 Task: Find connections with filter location Sattenapalle with filter topic #designwith filter profile language German with filter current company Recimart with filter school University of Mysore with filter industry Medical Practices with filter service category Bankruptcy Law with filter keywords title Operations Analyst
Action: Mouse moved to (503, 68)
Screenshot: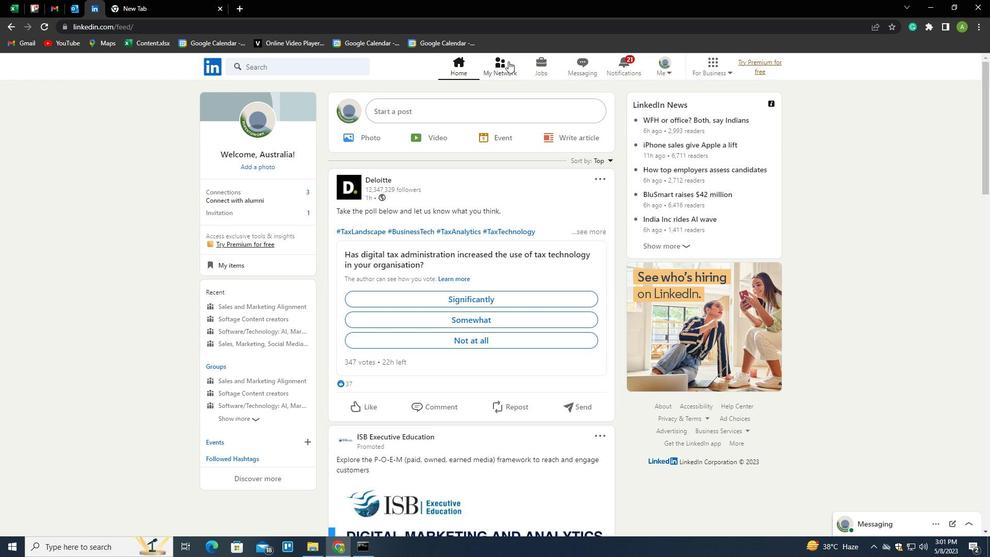 
Action: Mouse pressed left at (503, 68)
Screenshot: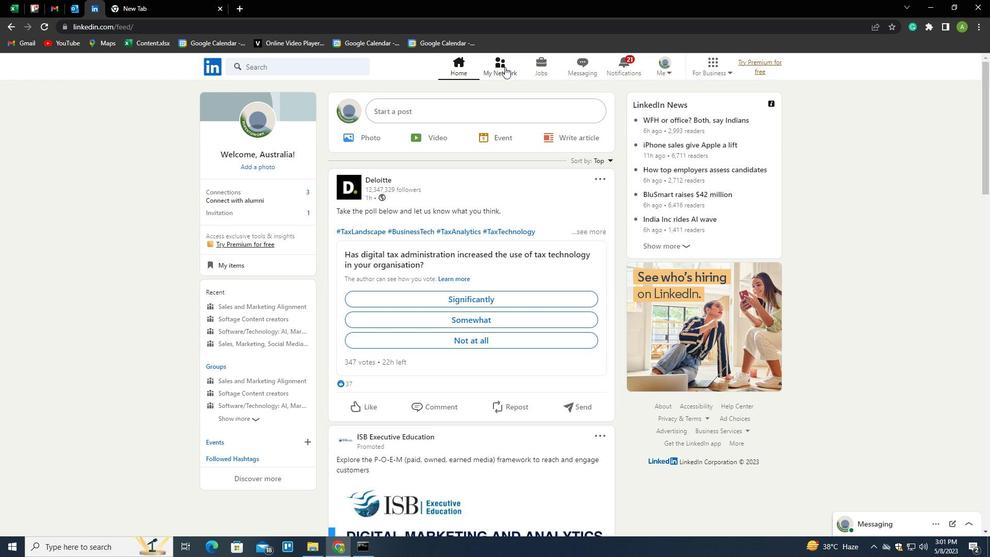 
Action: Mouse moved to (280, 120)
Screenshot: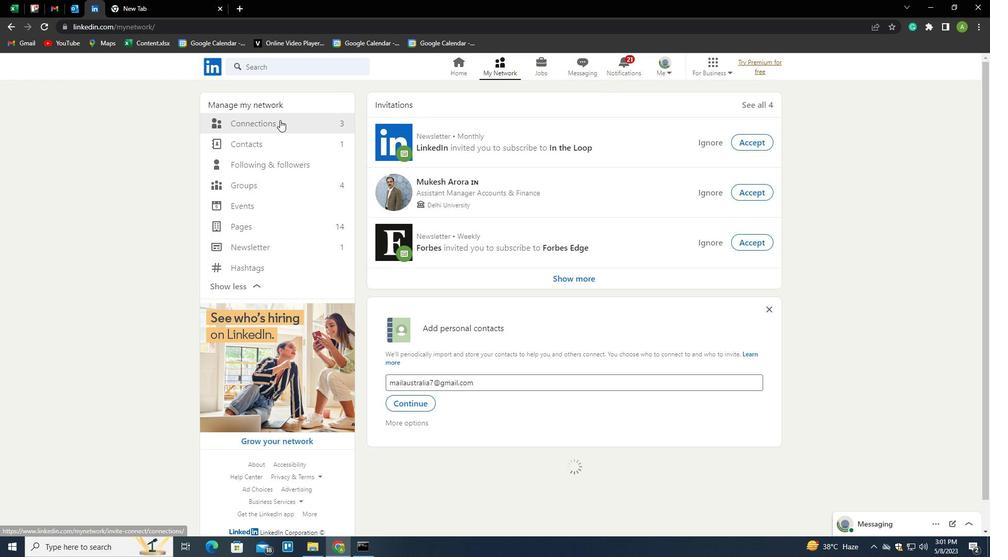 
Action: Mouse pressed left at (280, 120)
Screenshot: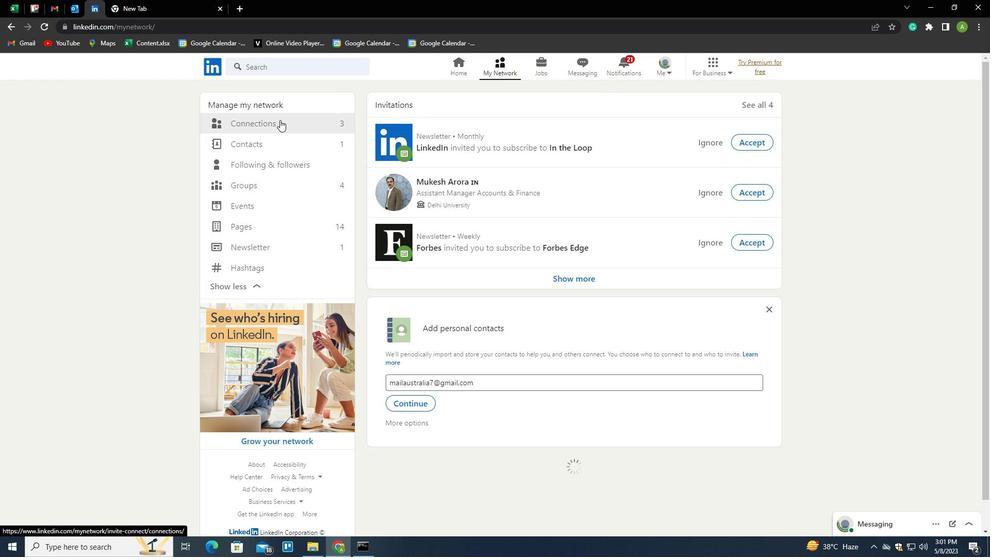 
Action: Mouse moved to (579, 125)
Screenshot: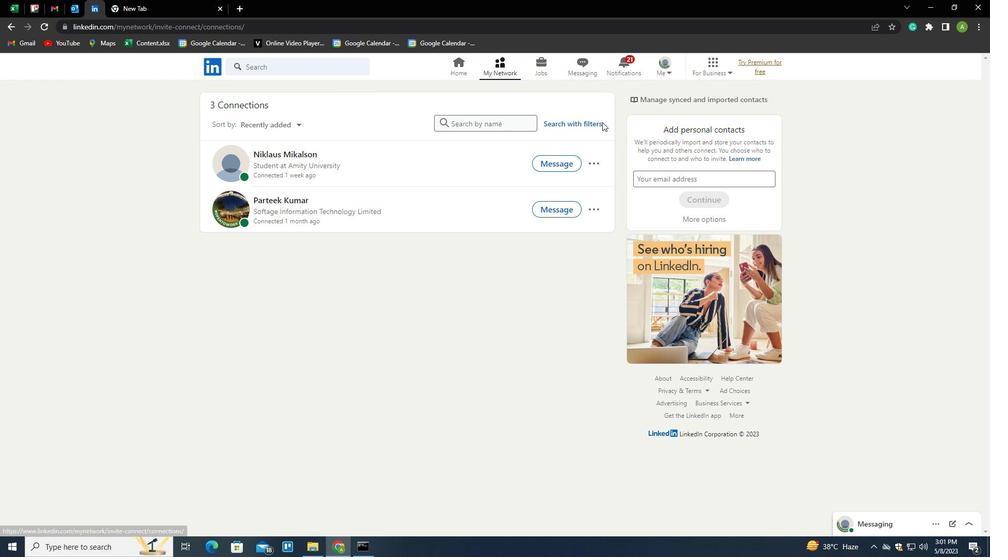 
Action: Mouse pressed left at (579, 125)
Screenshot: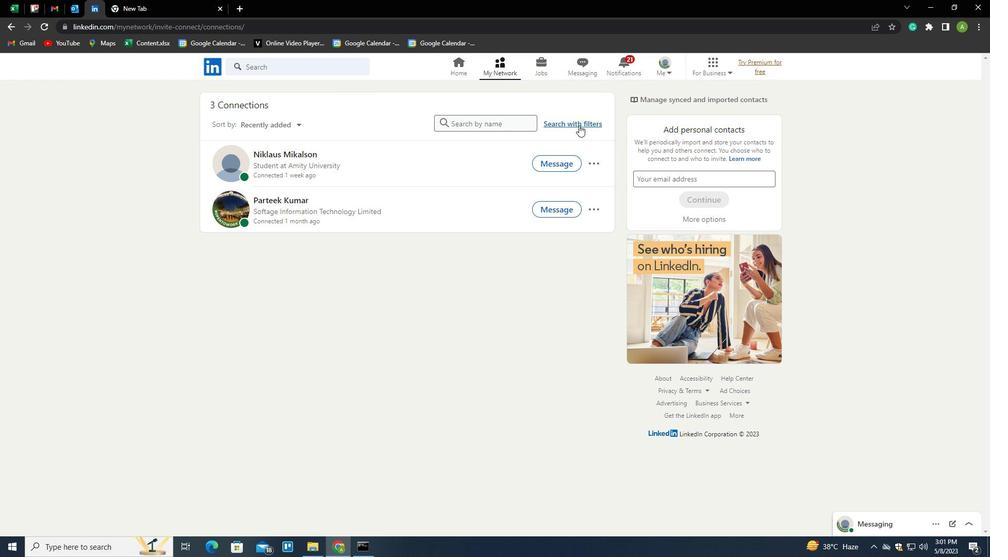 
Action: Mouse moved to (534, 100)
Screenshot: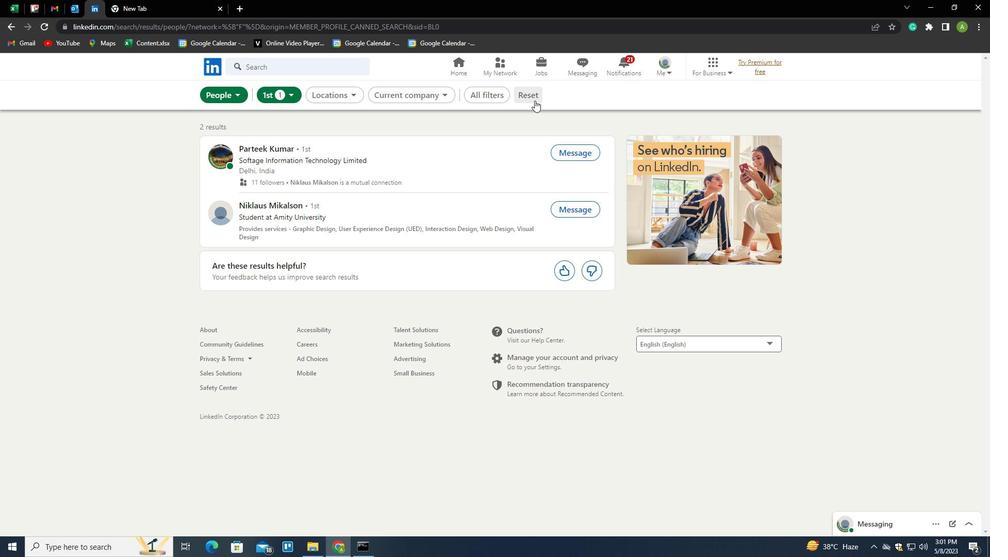 
Action: Mouse pressed left at (534, 100)
Screenshot: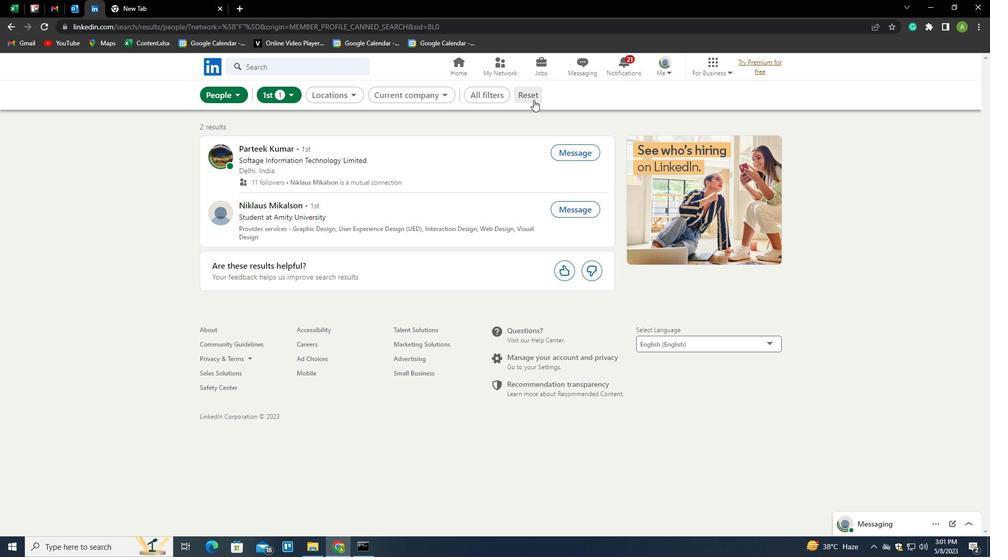 
Action: Mouse moved to (501, 95)
Screenshot: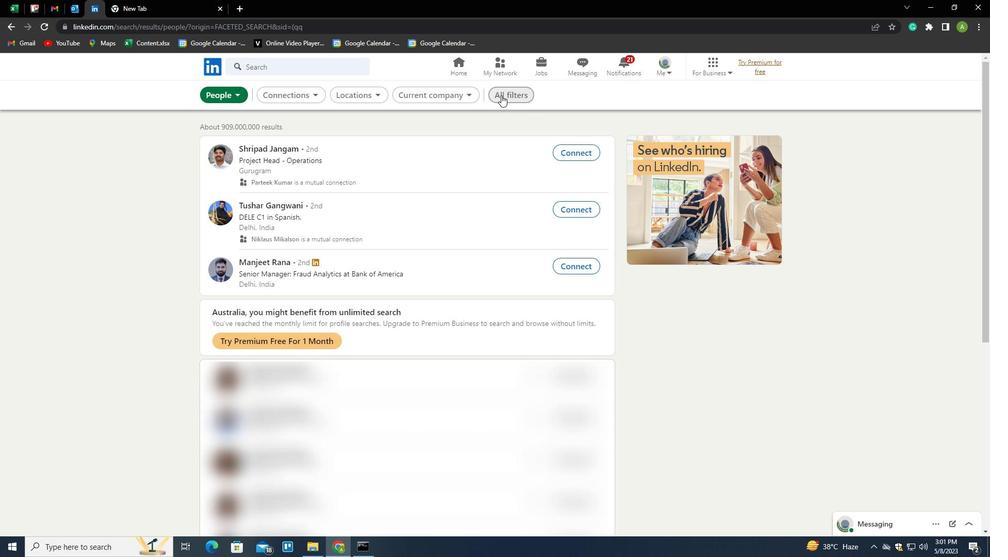 
Action: Mouse pressed left at (501, 95)
Screenshot: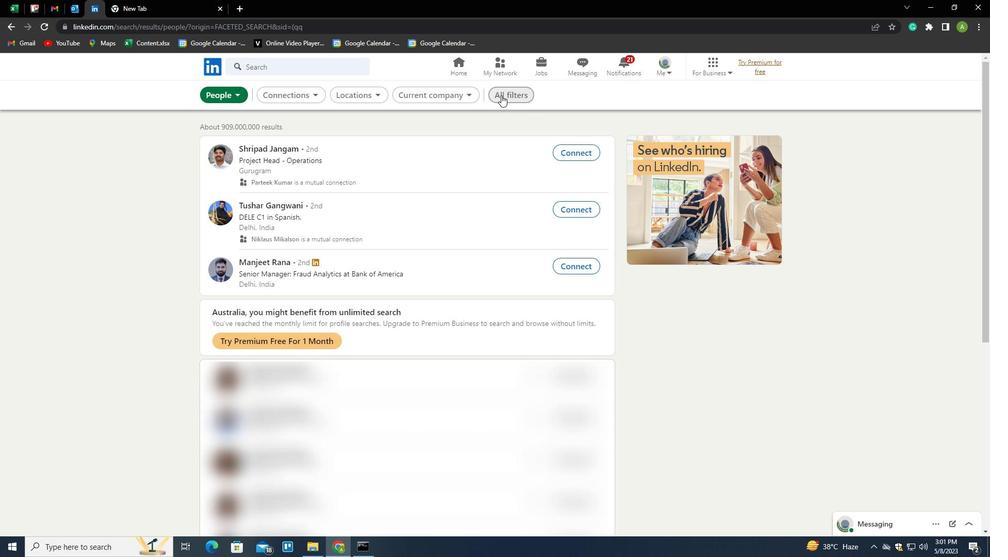 
Action: Mouse moved to (988, 313)
Screenshot: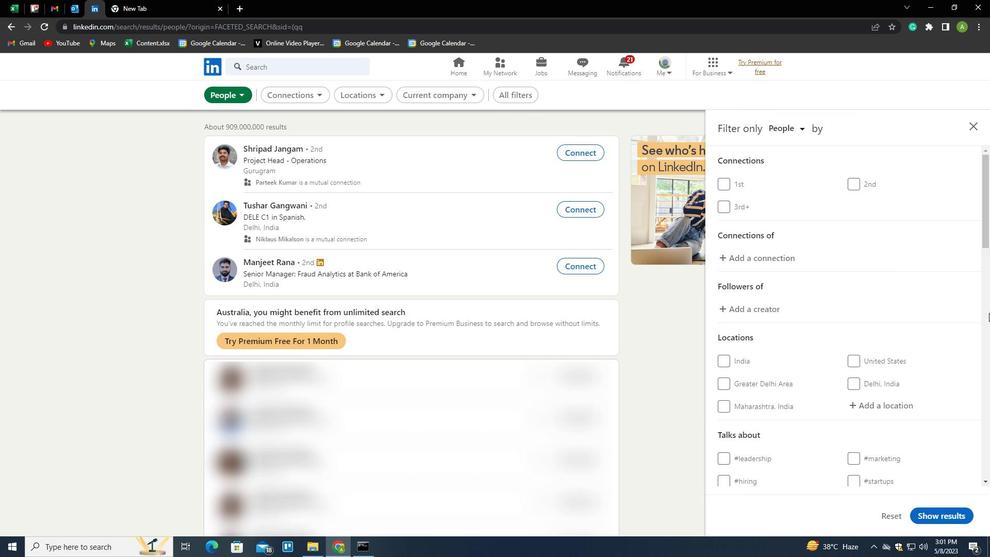 
Action: Mouse scrolled (988, 312) with delta (0, 0)
Screenshot: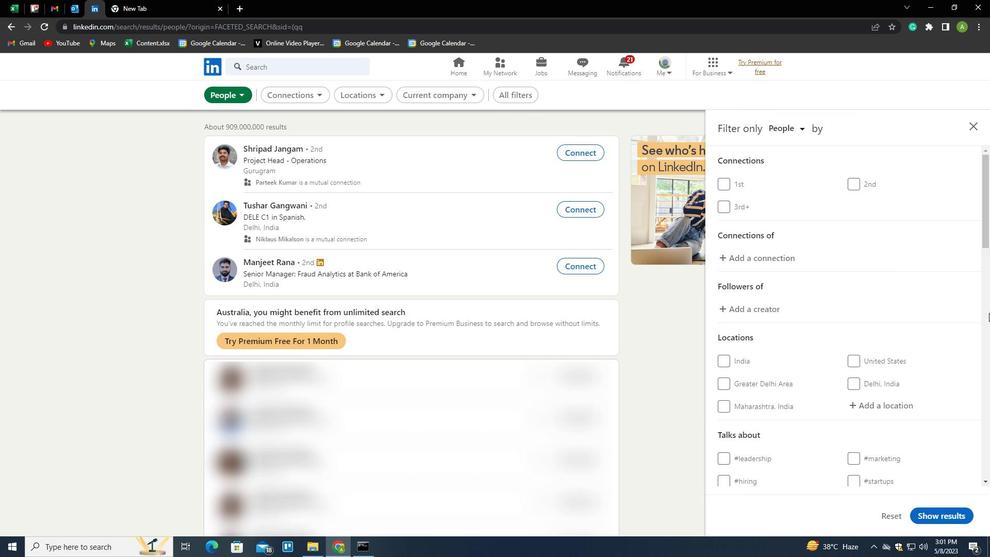 
Action: Mouse scrolled (988, 312) with delta (0, 0)
Screenshot: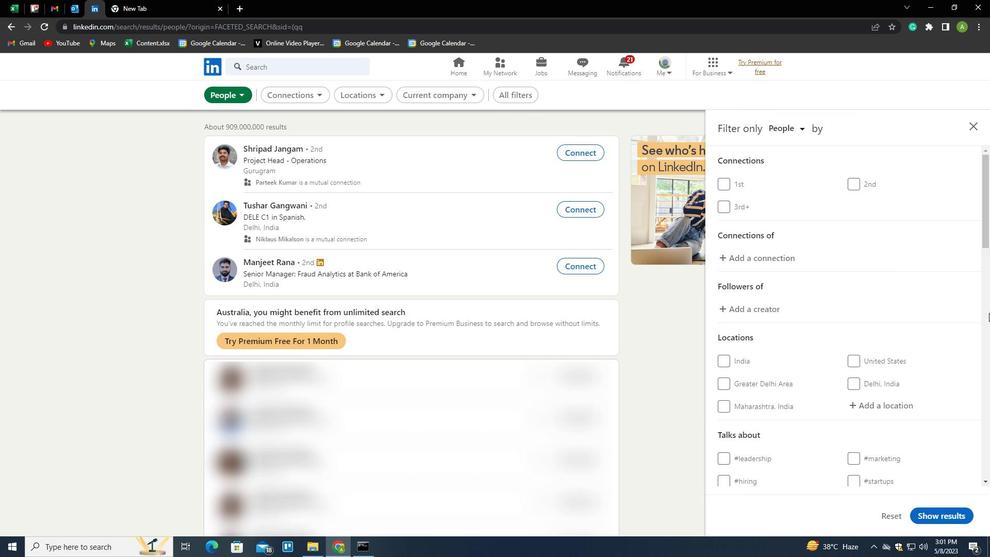 
Action: Mouse moved to (873, 298)
Screenshot: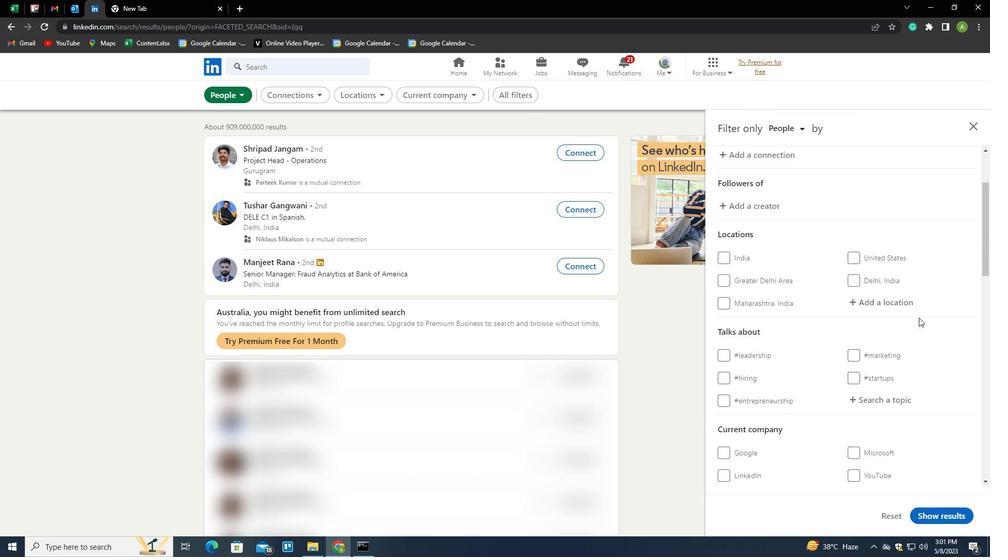 
Action: Mouse pressed left at (873, 298)
Screenshot: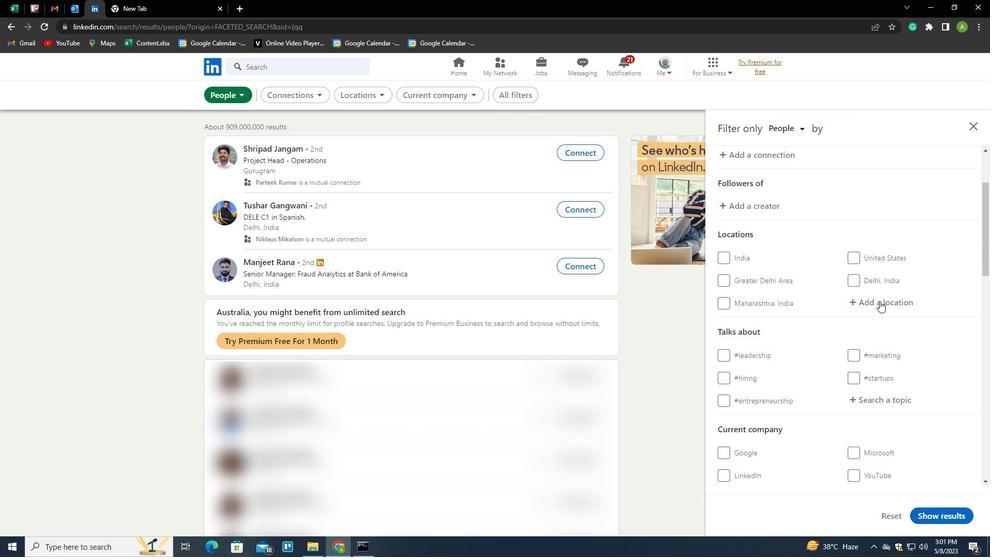 
Action: Key pressed <Key.shift>
Screenshot: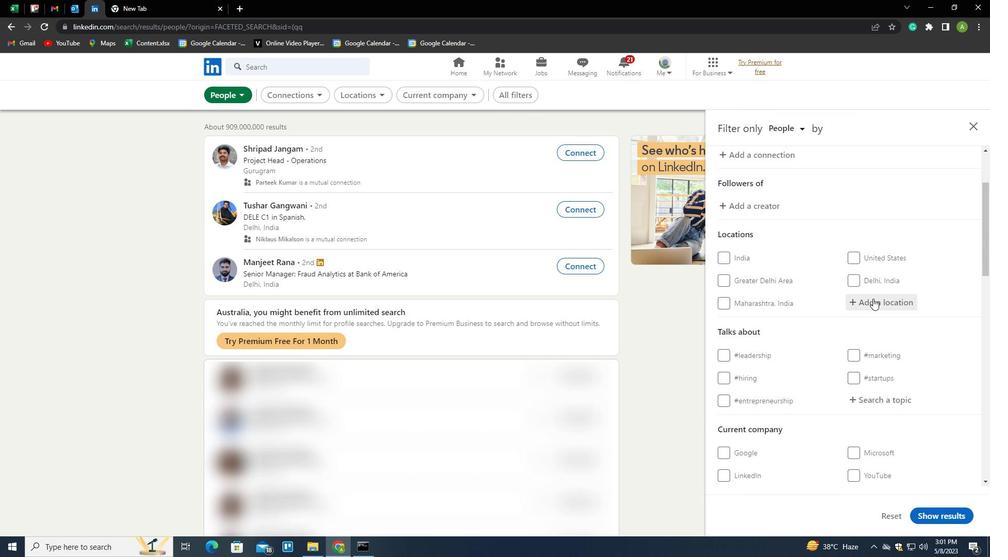 
Action: Mouse moved to (873, 298)
Screenshot: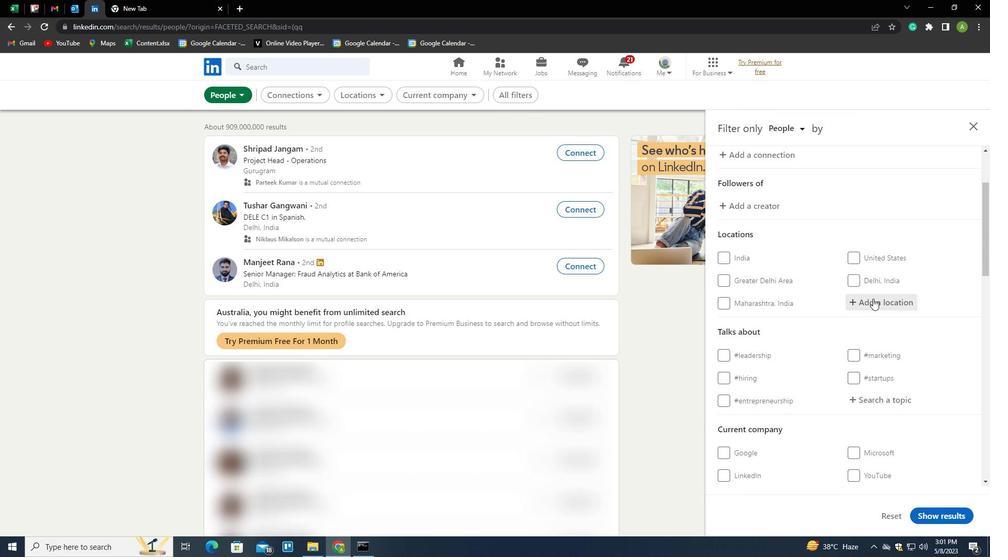
Action: Key pressed SATTENPALLE<Key.down><Key.backspace><Key.backspace><Key.backspace><Key.backspace><Key.backspace>APALLE<Key.down><Key.down><Key.enter>
Screenshot: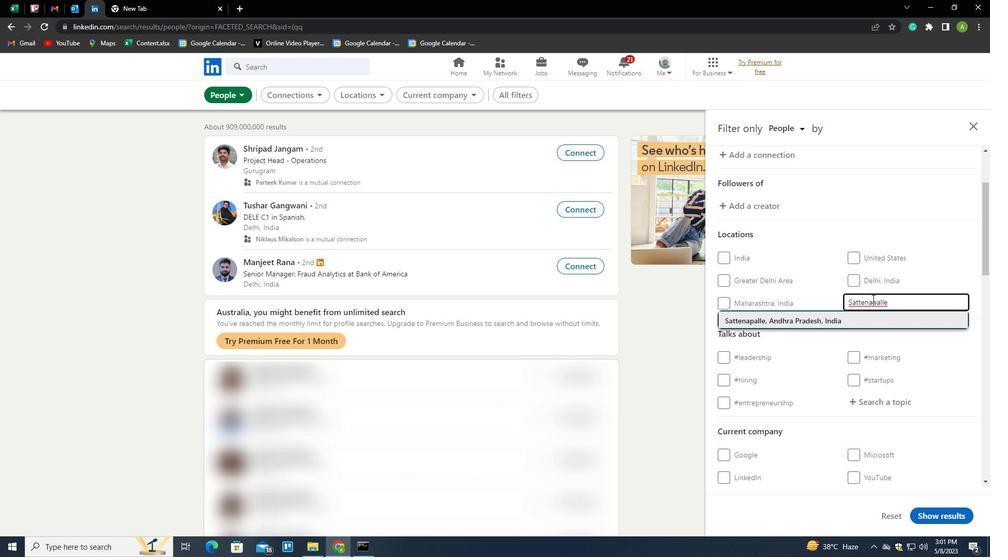 
Action: Mouse scrolled (873, 298) with delta (0, 0)
Screenshot: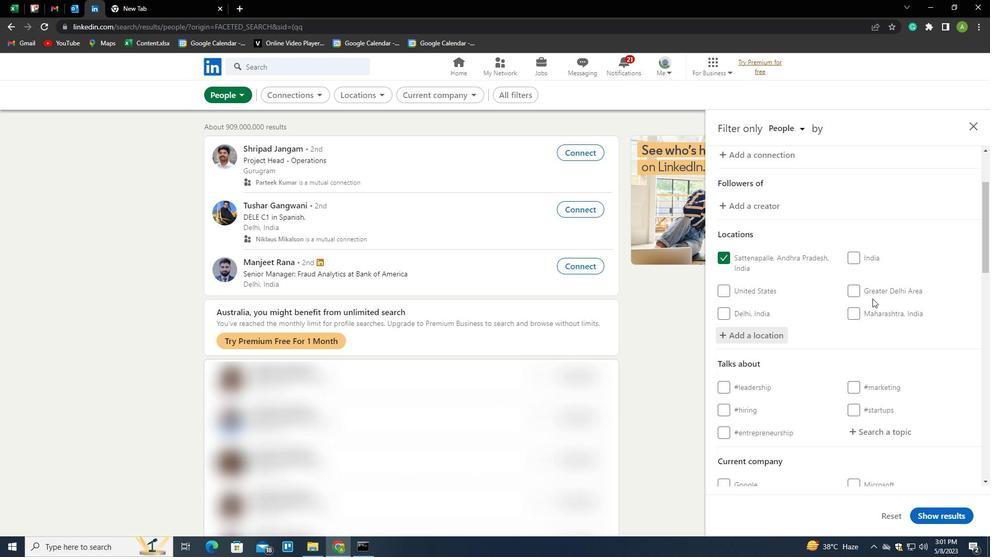 
Action: Mouse scrolled (873, 298) with delta (0, 0)
Screenshot: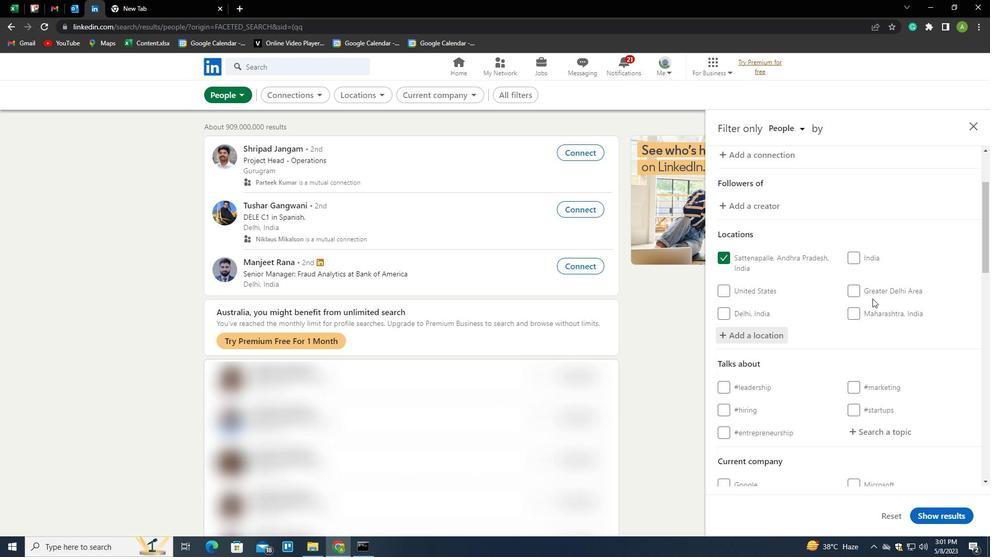
Action: Mouse scrolled (873, 298) with delta (0, 0)
Screenshot: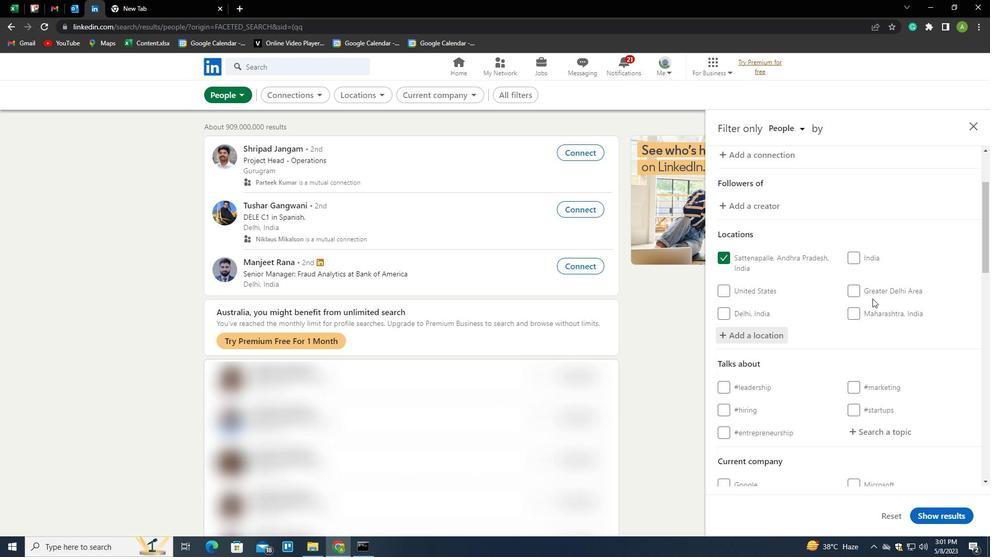 
Action: Mouse moved to (870, 278)
Screenshot: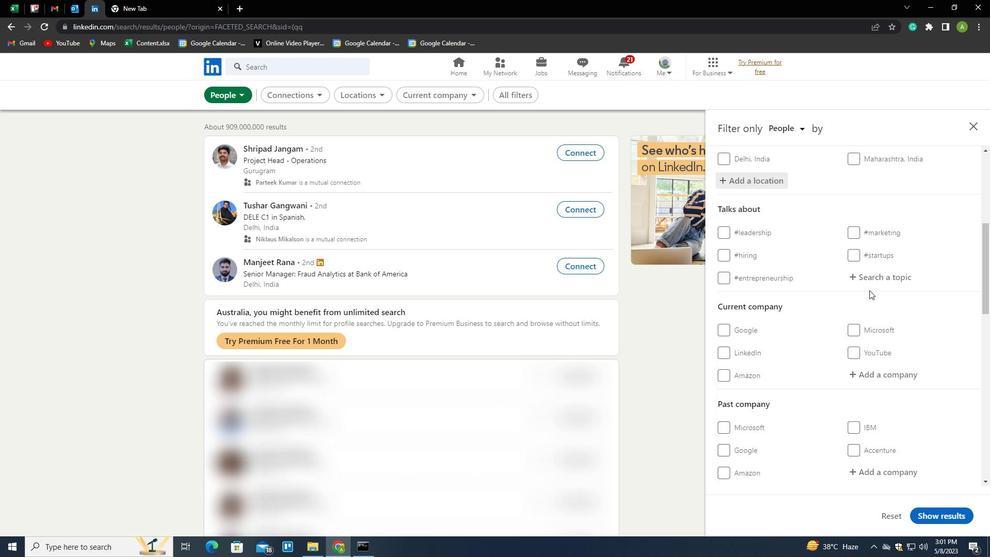 
Action: Mouse pressed left at (870, 278)
Screenshot: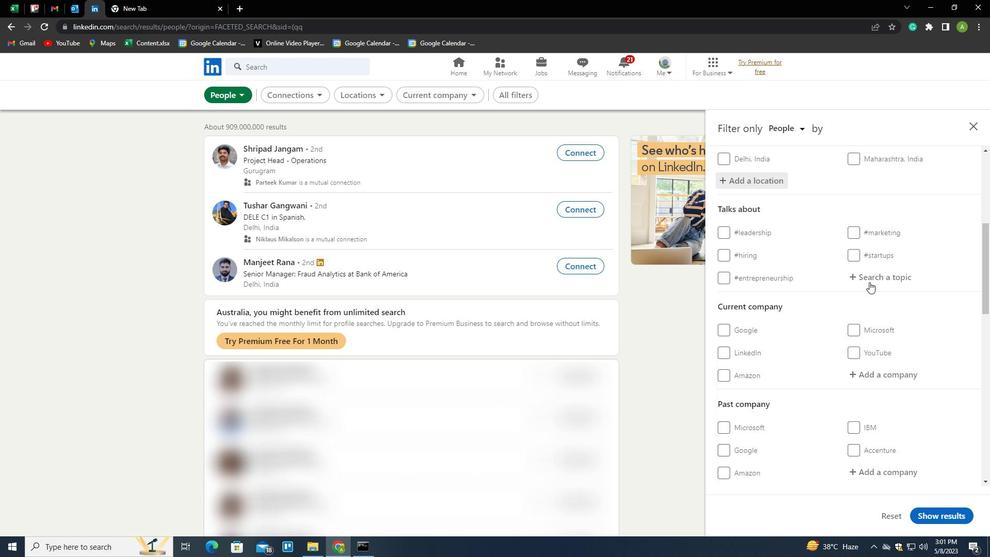 
Action: Key pressed DESIGN<Key.down><Key.enter>
Screenshot: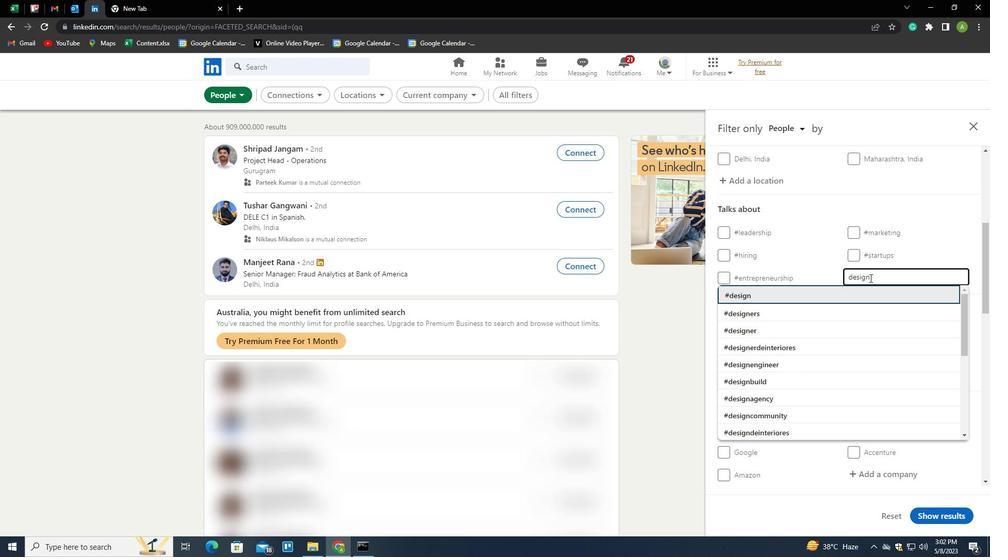 
Action: Mouse moved to (893, 264)
Screenshot: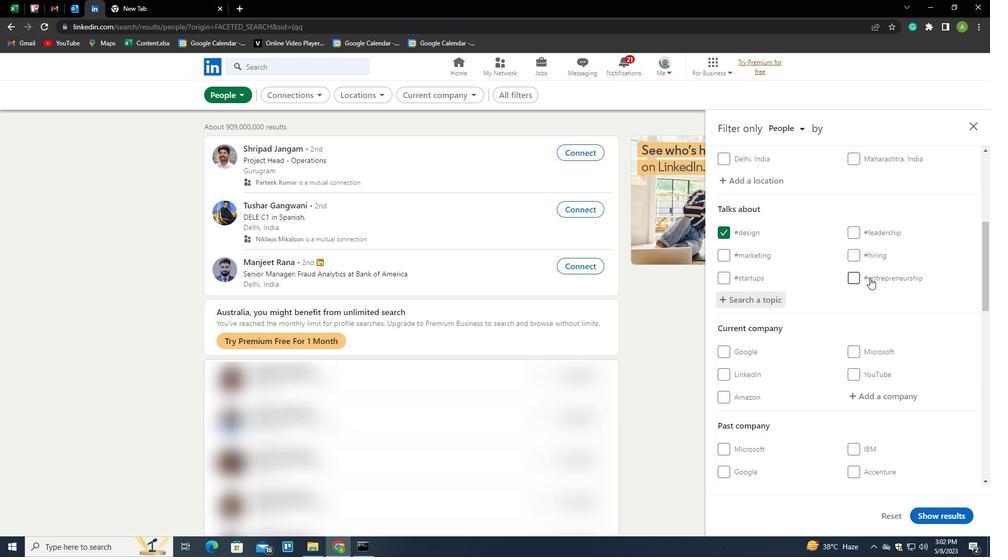 
Action: Mouse scrolled (893, 263) with delta (0, 0)
Screenshot: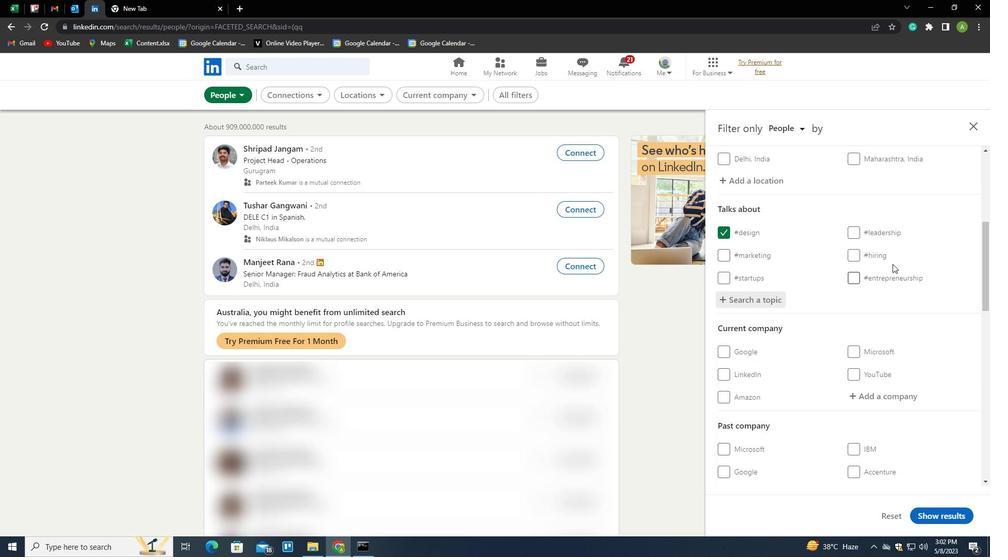 
Action: Mouse scrolled (893, 263) with delta (0, 0)
Screenshot: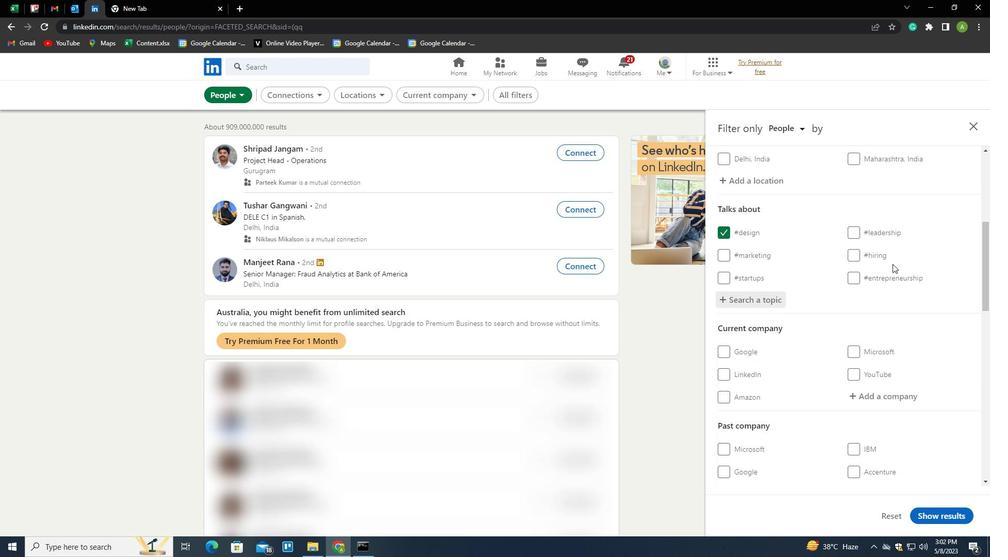 
Action: Mouse scrolled (893, 263) with delta (0, 0)
Screenshot: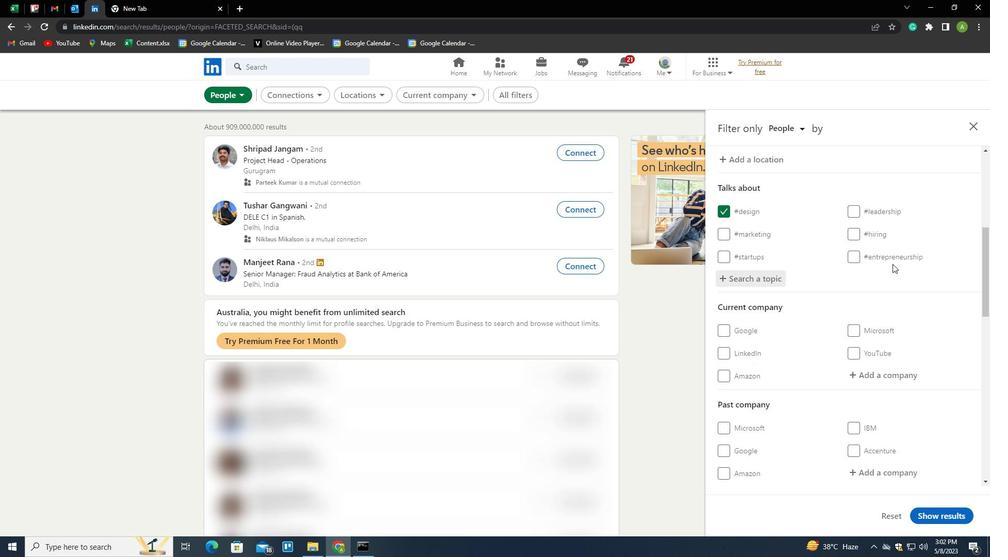 
Action: Mouse scrolled (893, 263) with delta (0, 0)
Screenshot: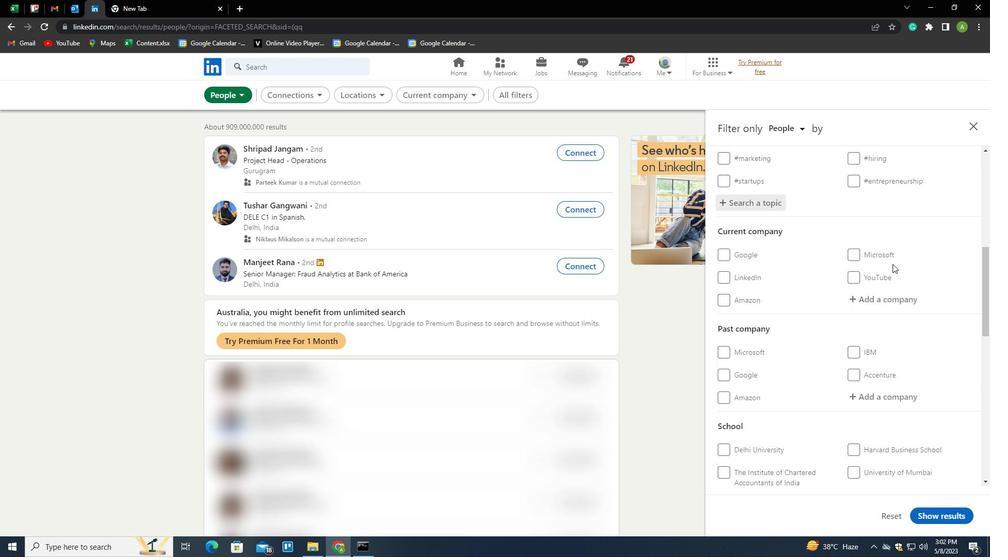 
Action: Mouse scrolled (893, 263) with delta (0, 0)
Screenshot: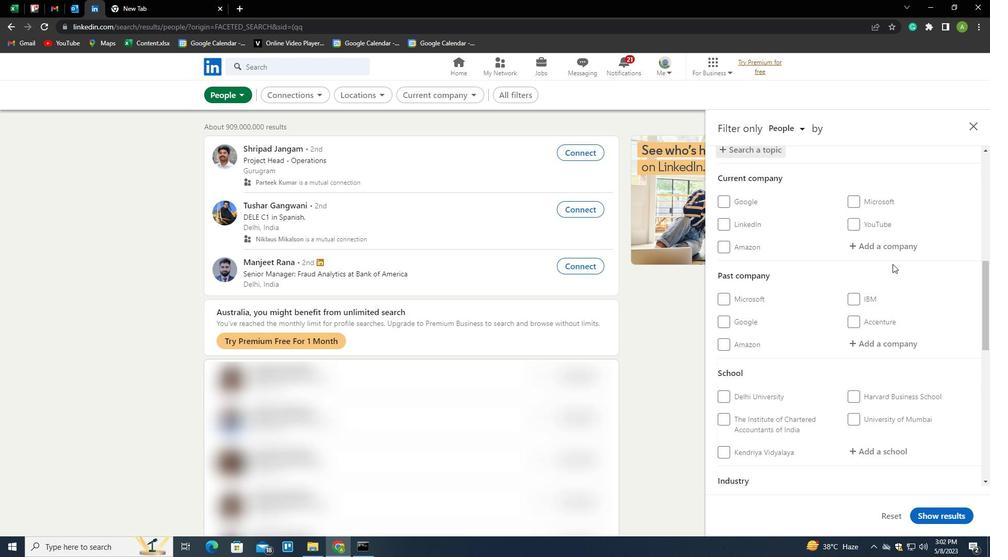 
Action: Mouse scrolled (893, 263) with delta (0, 0)
Screenshot: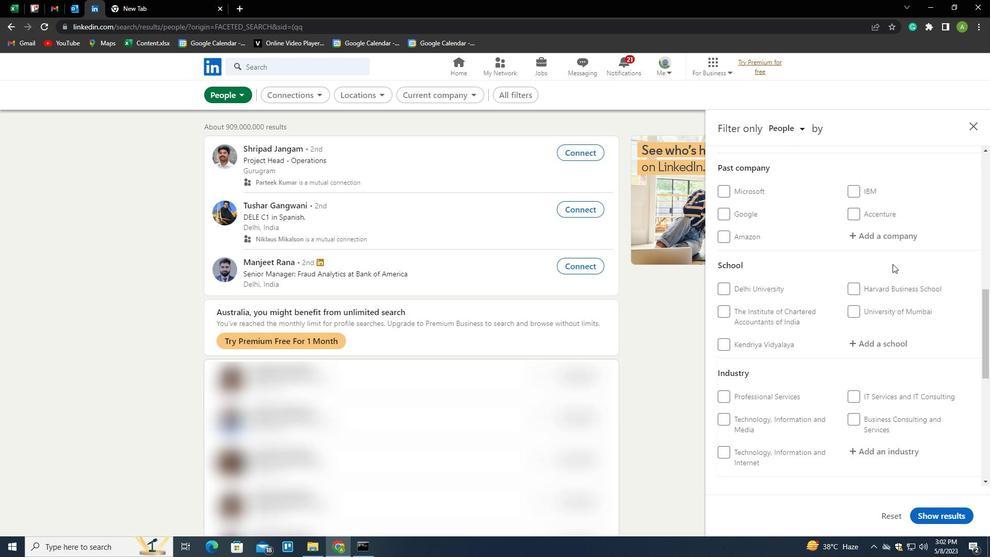 
Action: Mouse scrolled (893, 263) with delta (0, 0)
Screenshot: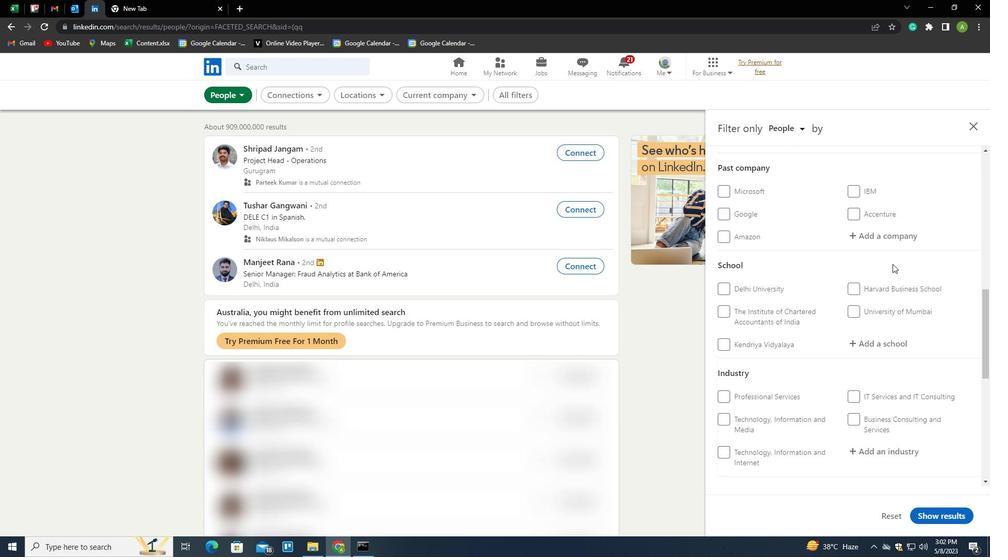 
Action: Mouse scrolled (893, 263) with delta (0, 0)
Screenshot: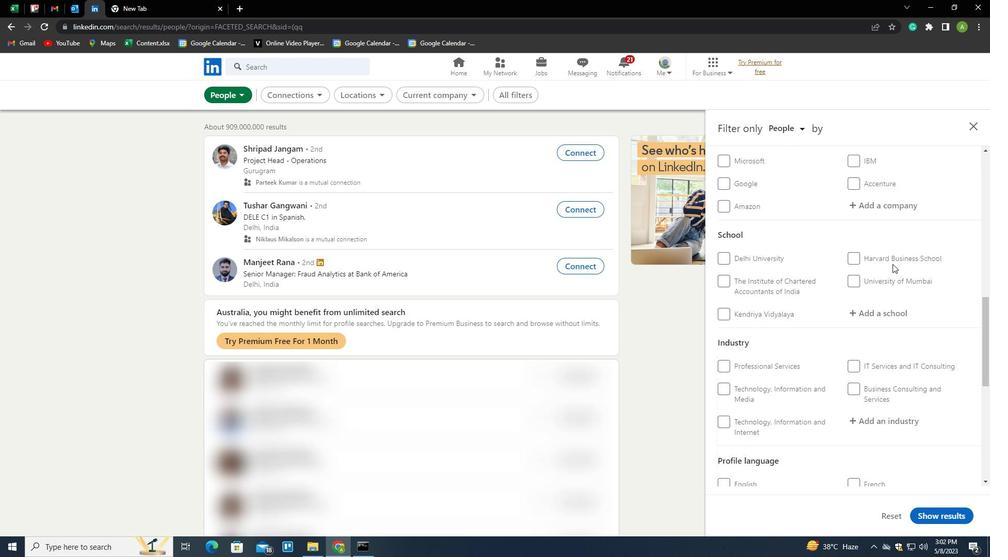 
Action: Mouse scrolled (893, 263) with delta (0, 0)
Screenshot: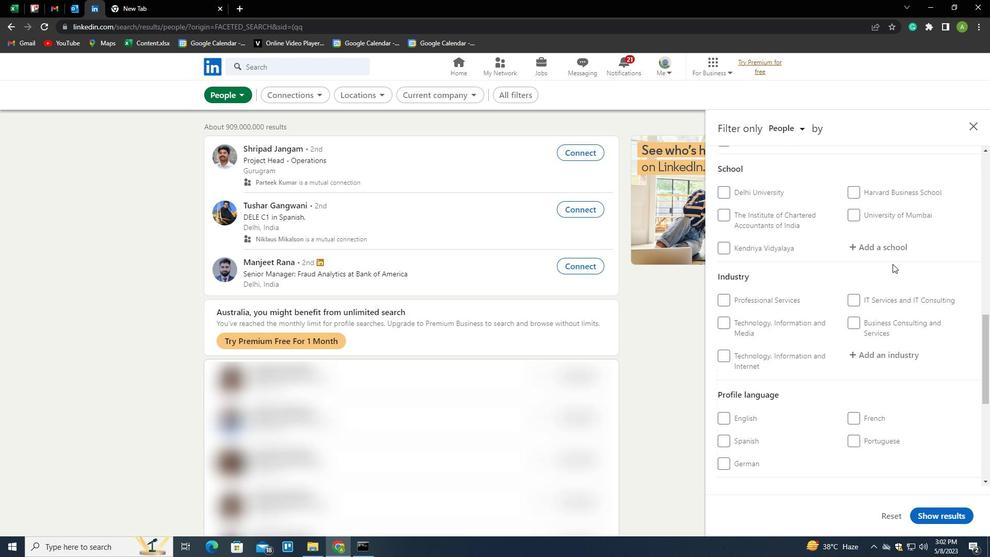 
Action: Mouse scrolled (893, 263) with delta (0, 0)
Screenshot: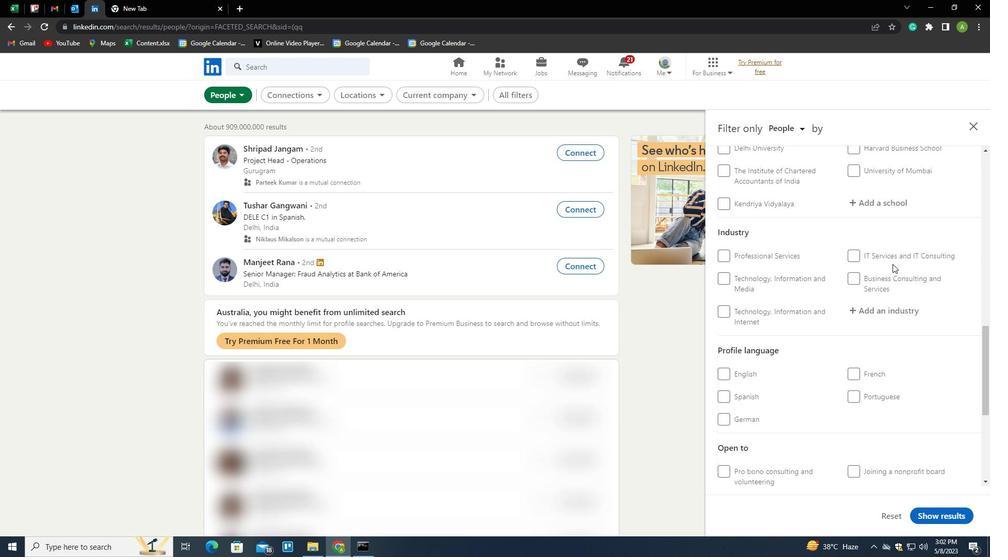 
Action: Mouse moved to (729, 306)
Screenshot: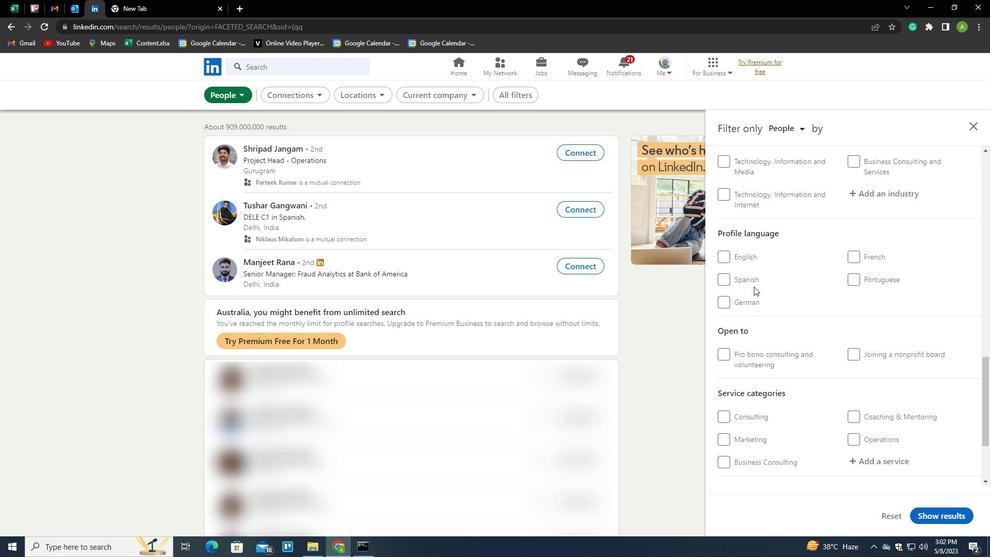 
Action: Mouse pressed left at (729, 306)
Screenshot: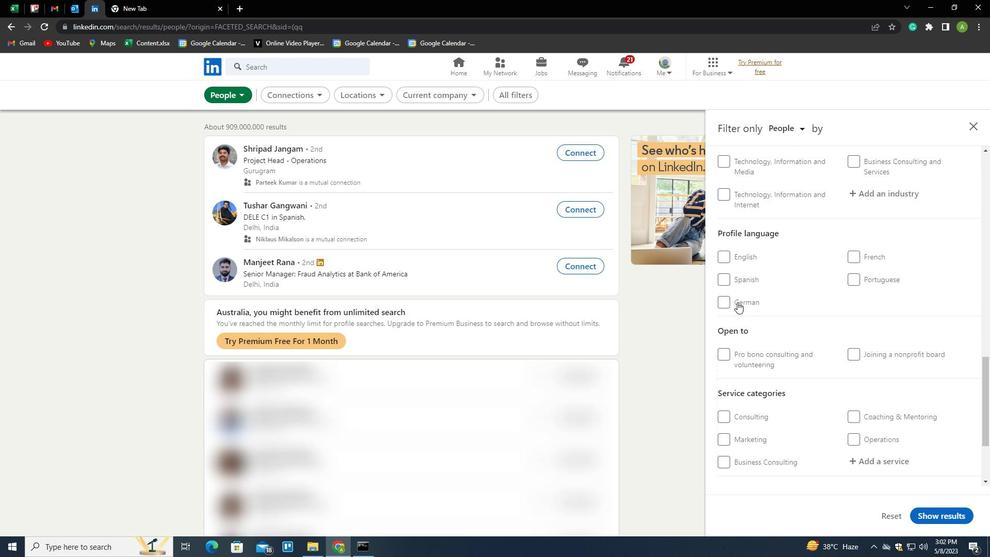 
Action: Mouse moved to (857, 301)
Screenshot: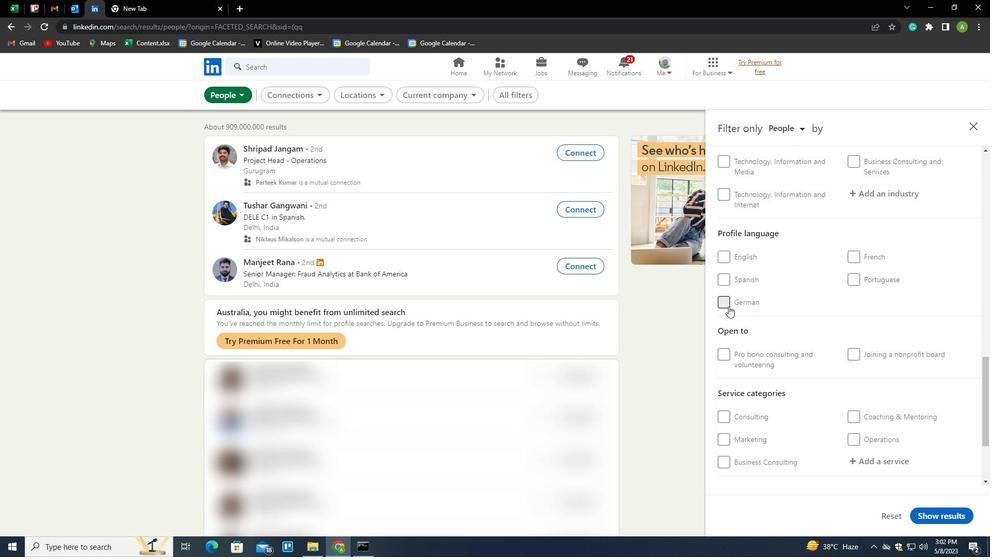 
Action: Mouse scrolled (857, 301) with delta (0, 0)
Screenshot: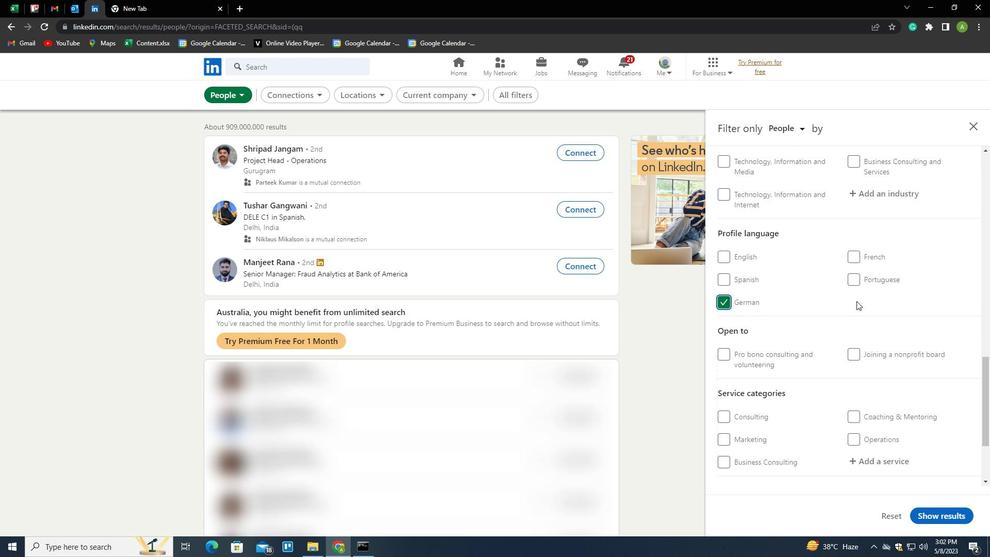 
Action: Mouse scrolled (857, 301) with delta (0, 0)
Screenshot: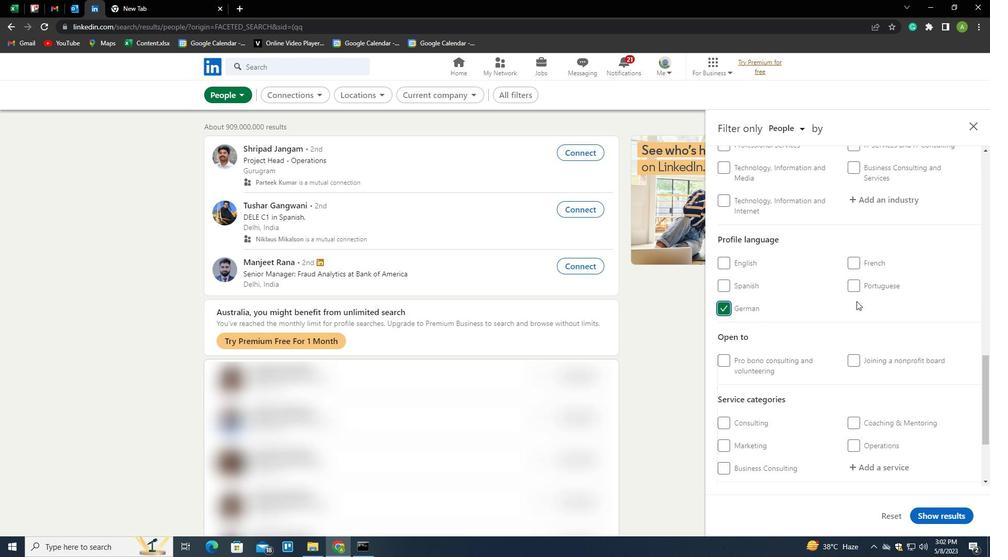 
Action: Mouse scrolled (857, 301) with delta (0, 0)
Screenshot: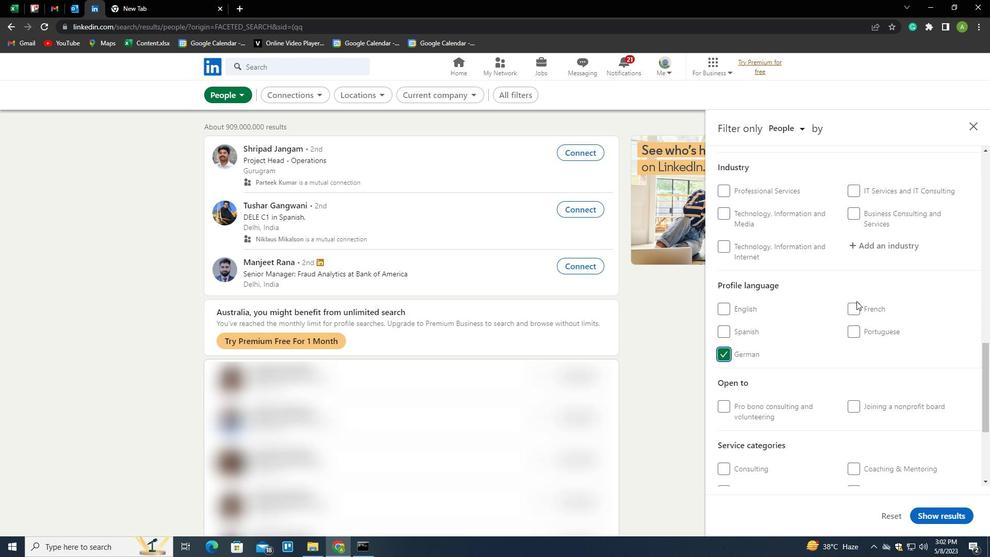 
Action: Mouse scrolled (857, 301) with delta (0, 0)
Screenshot: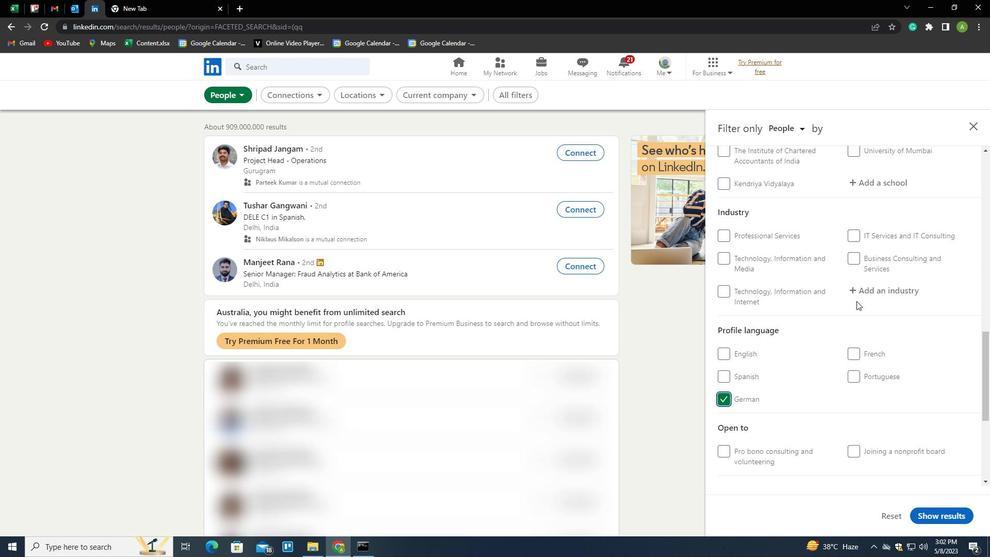 
Action: Mouse scrolled (857, 301) with delta (0, 0)
Screenshot: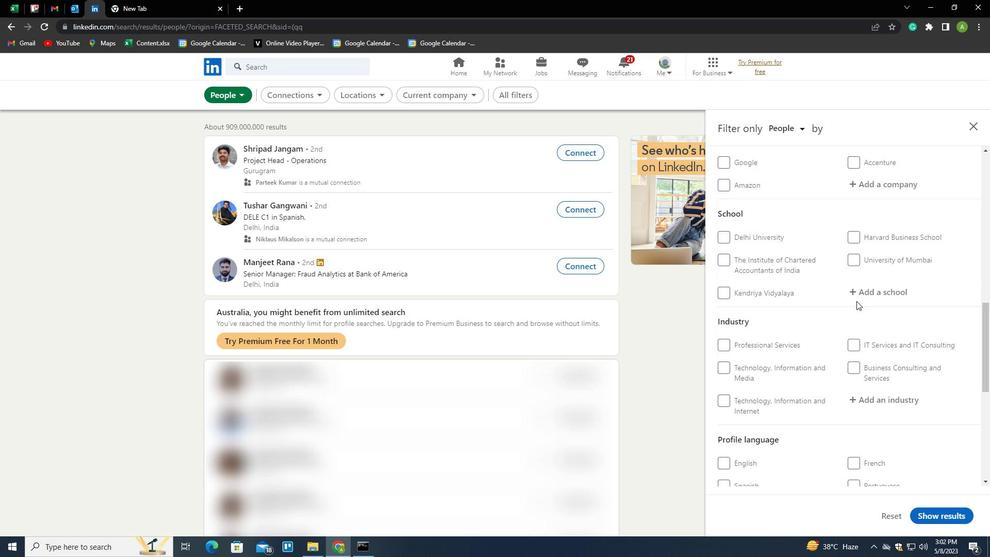 
Action: Mouse scrolled (857, 301) with delta (0, 0)
Screenshot: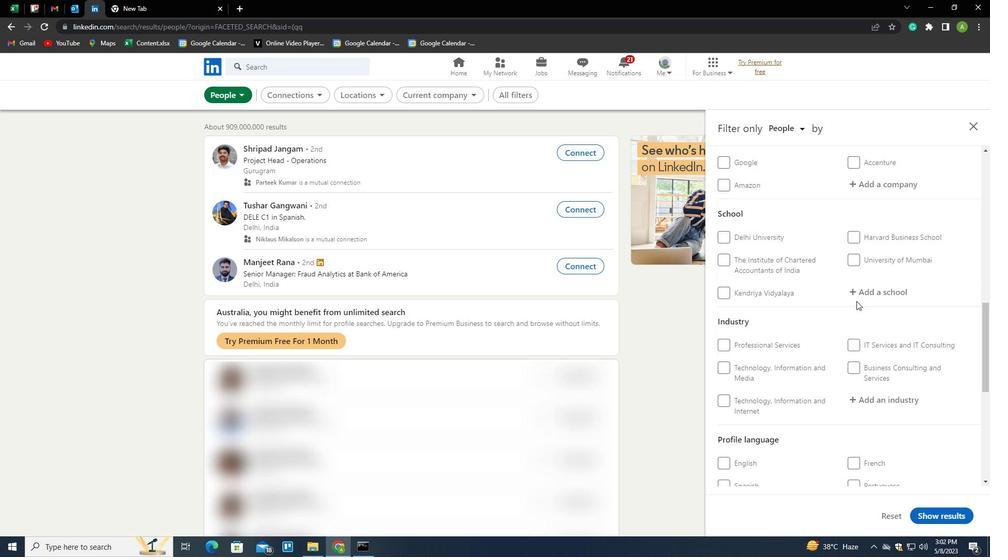 
Action: Mouse scrolled (857, 301) with delta (0, 0)
Screenshot: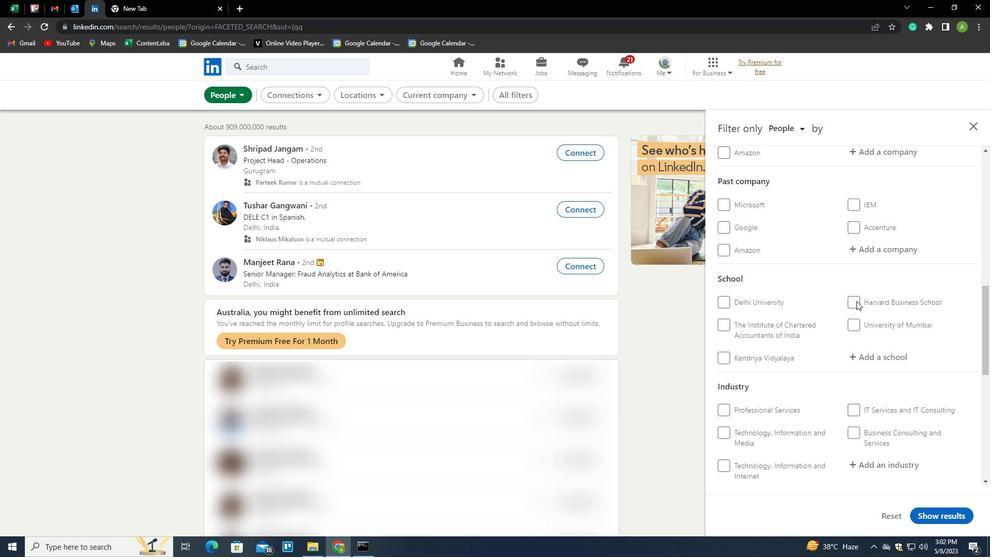 
Action: Mouse moved to (869, 243)
Screenshot: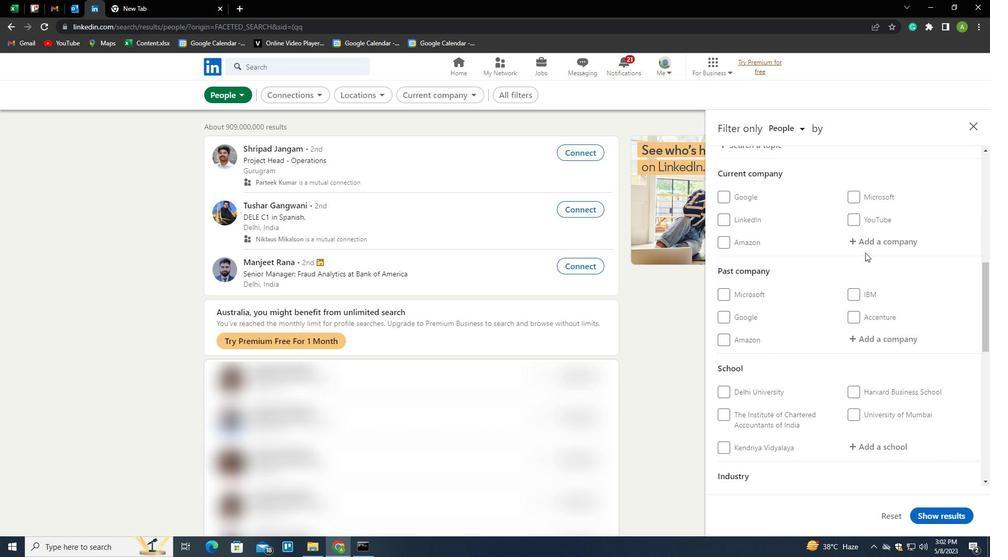 
Action: Mouse pressed left at (869, 243)
Screenshot: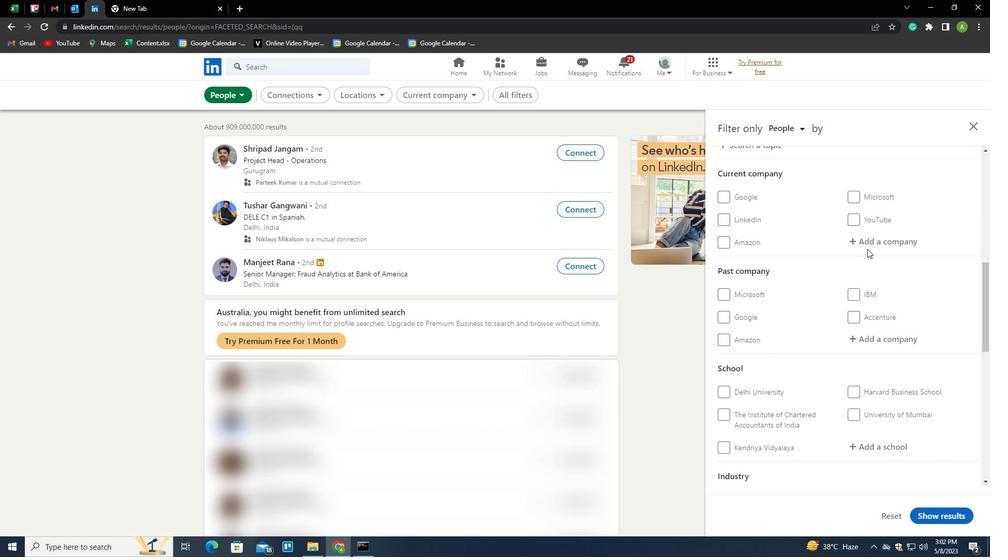 
Action: Key pressed <Key.shift>RECIMART<Key.down><Key.enter>
Screenshot: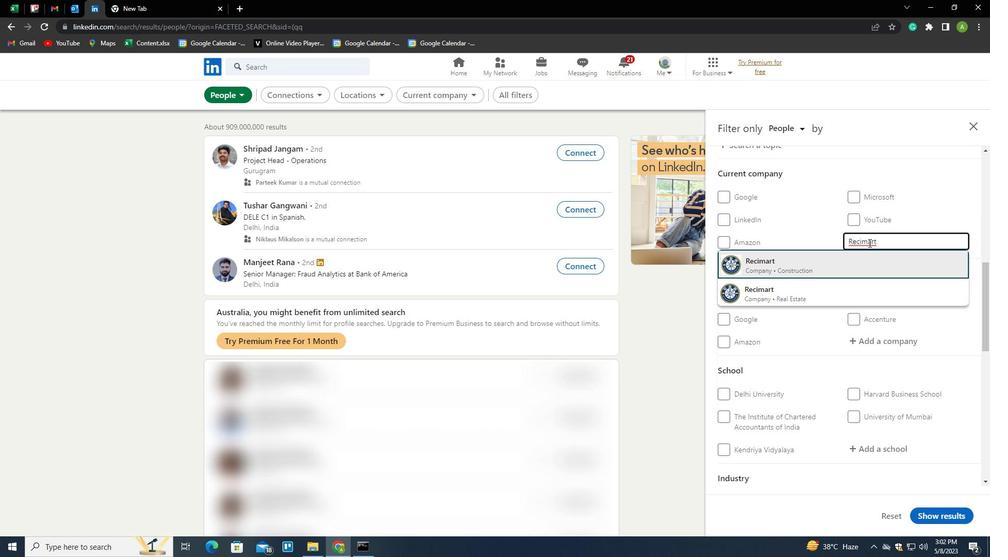 
Action: Mouse moved to (865, 244)
Screenshot: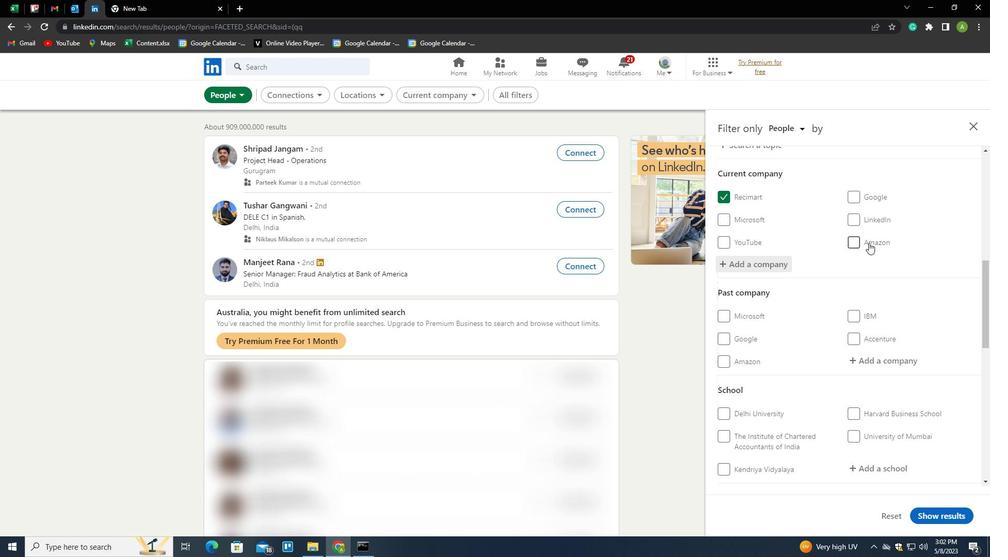 
Action: Mouse scrolled (865, 244) with delta (0, 0)
Screenshot: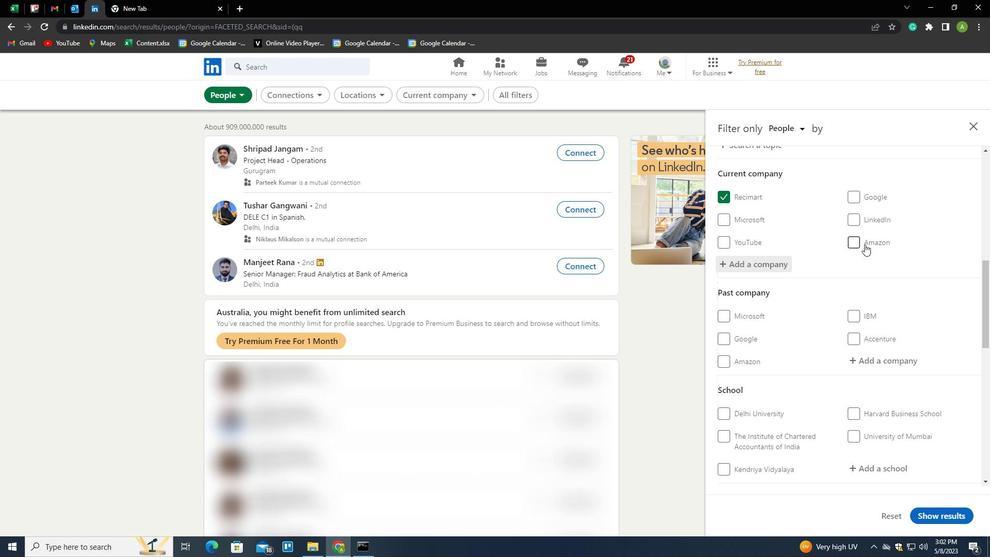 
Action: Mouse scrolled (865, 244) with delta (0, 0)
Screenshot: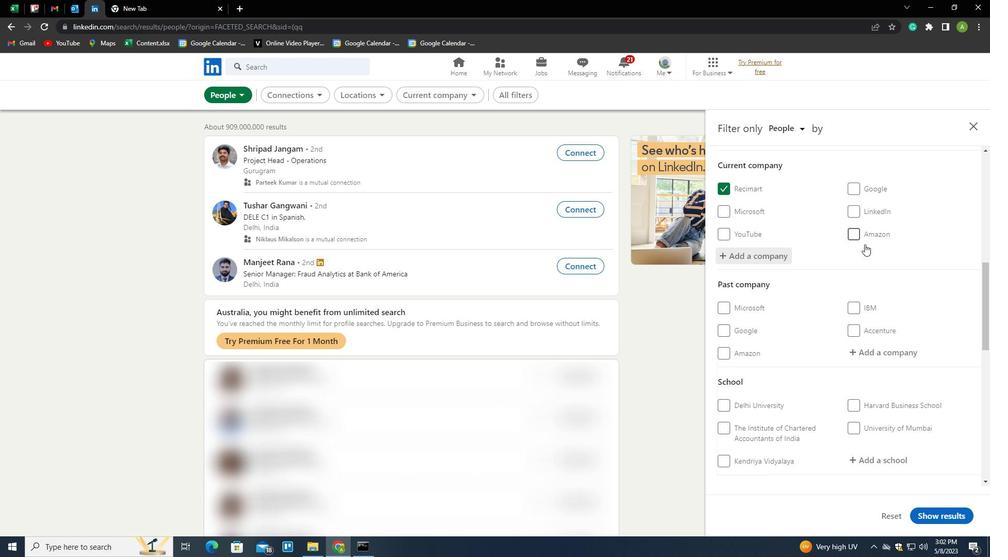 
Action: Mouse moved to (868, 254)
Screenshot: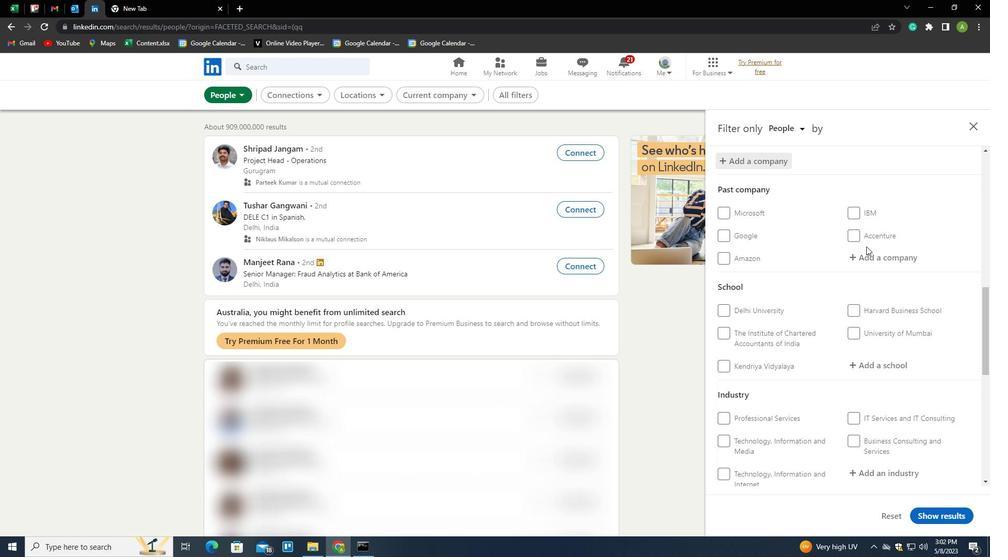 
Action: Mouse scrolled (868, 253) with delta (0, 0)
Screenshot: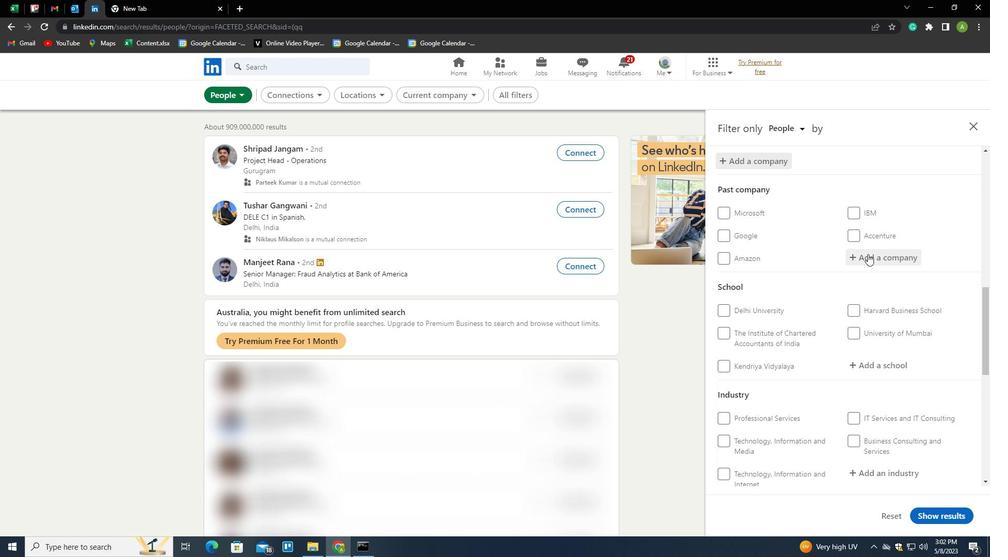 
Action: Mouse scrolled (868, 253) with delta (0, 0)
Screenshot: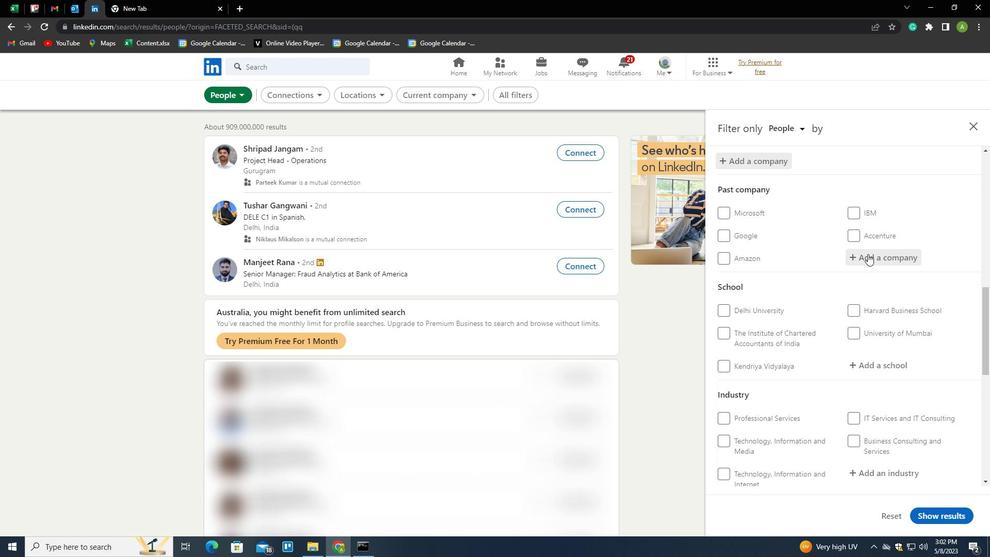 
Action: Mouse moved to (877, 268)
Screenshot: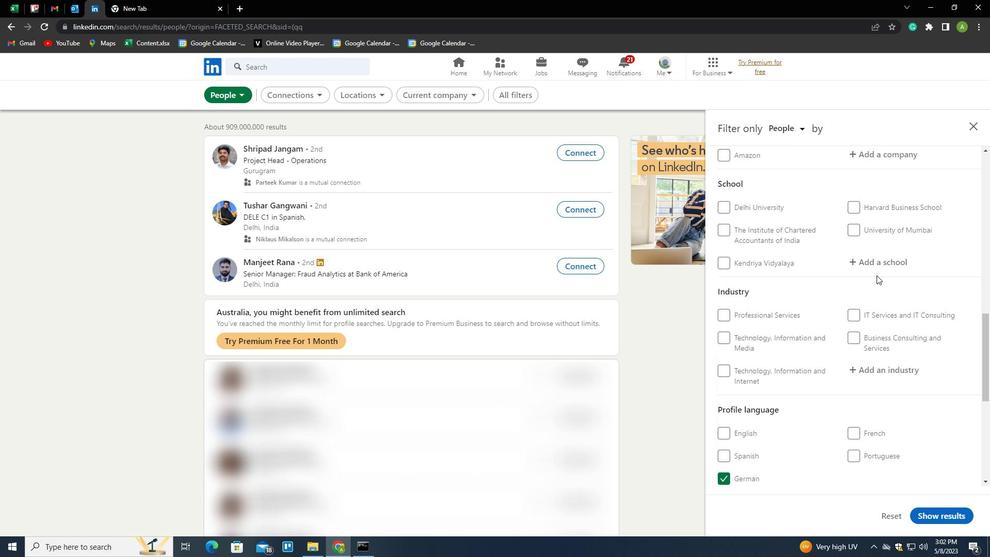 
Action: Mouse pressed left at (877, 268)
Screenshot: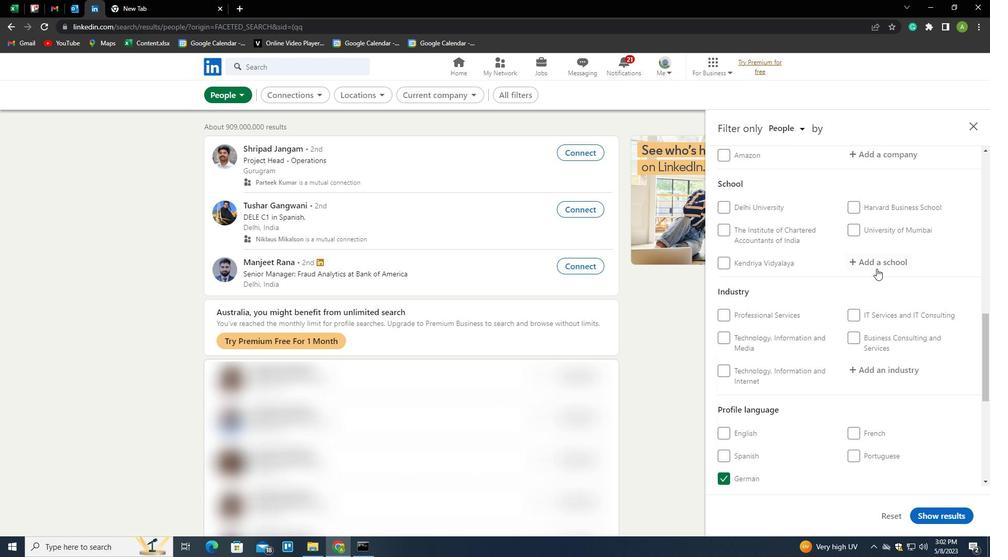
Action: Key pressed <Key.shift>UNICE<Key.backspace><Key.backspace>VERSITY<Key.space>OF<Key.space><Key.shift>MYSORE<Key.down><Key.enter>
Screenshot: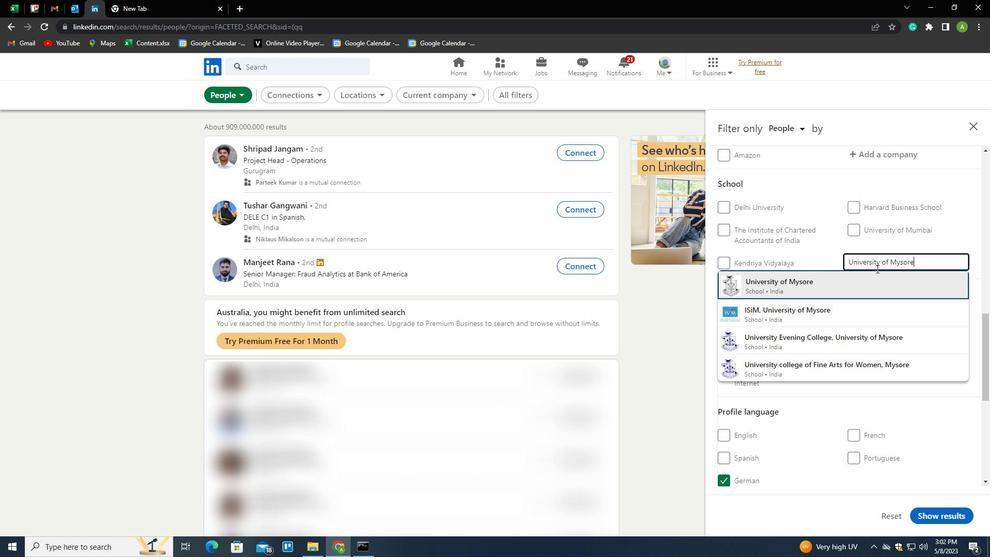 
Action: Mouse moved to (875, 269)
Screenshot: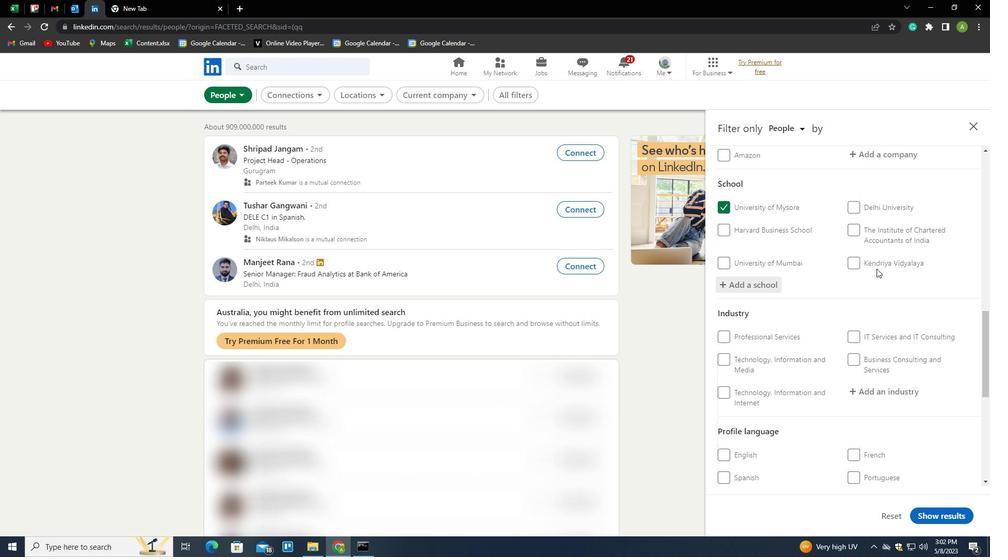 
Action: Mouse scrolled (875, 268) with delta (0, 0)
Screenshot: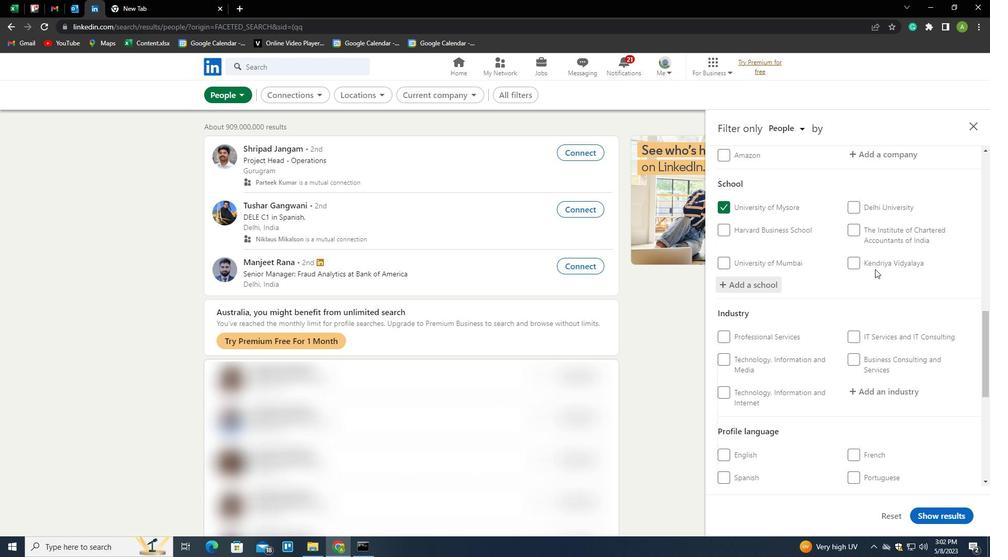 
Action: Mouse scrolled (875, 268) with delta (0, 0)
Screenshot: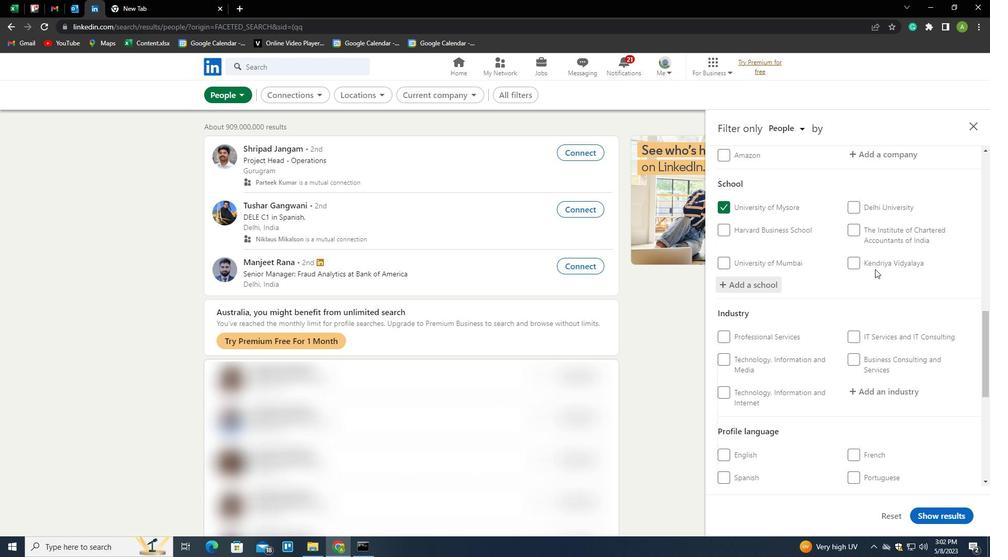 
Action: Mouse moved to (878, 284)
Screenshot: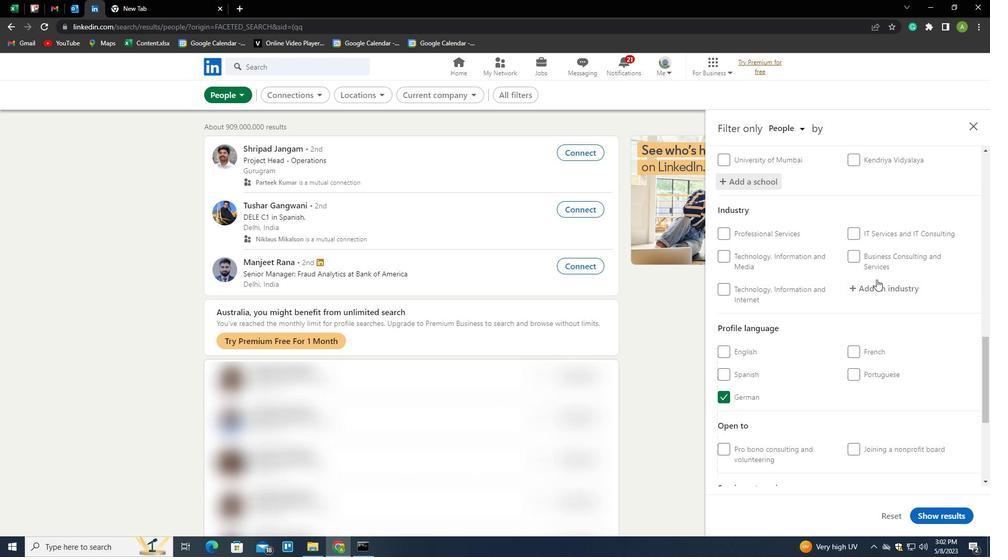 
Action: Mouse pressed left at (878, 284)
Screenshot: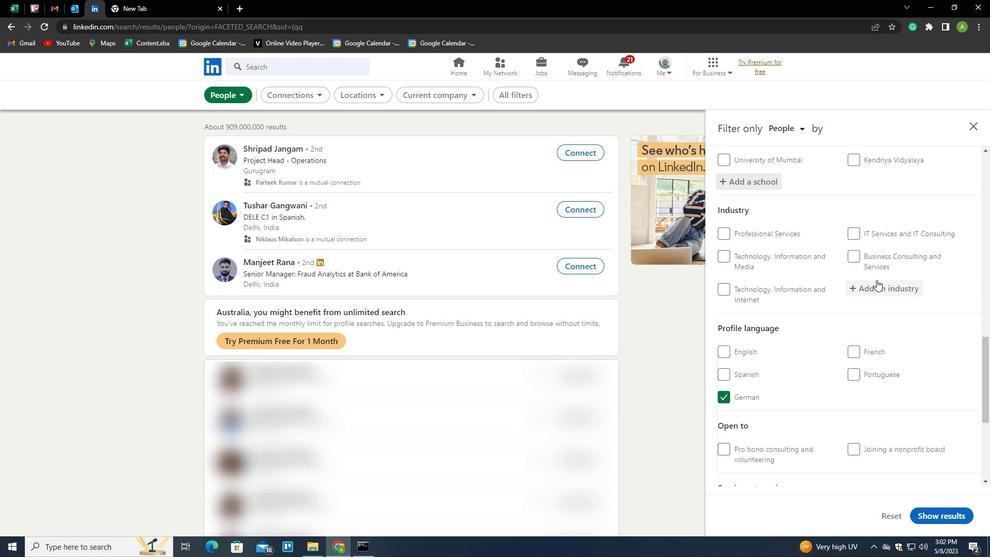 
Action: Mouse moved to (877, 285)
Screenshot: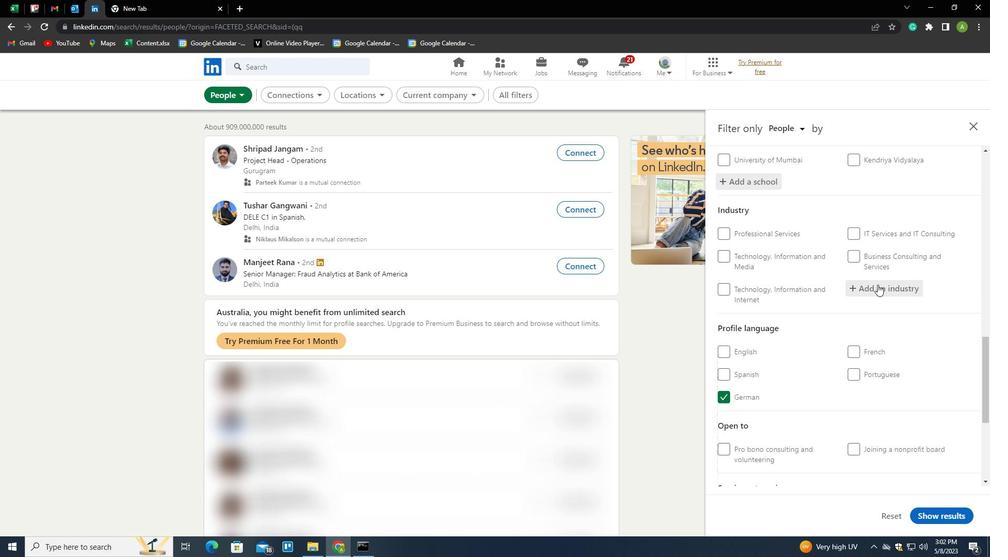 
Action: Key pressed <Key.shift>MEDICAL<Key.space><Key.shift>PRACTICES<Key.down><Key.enter>
Screenshot: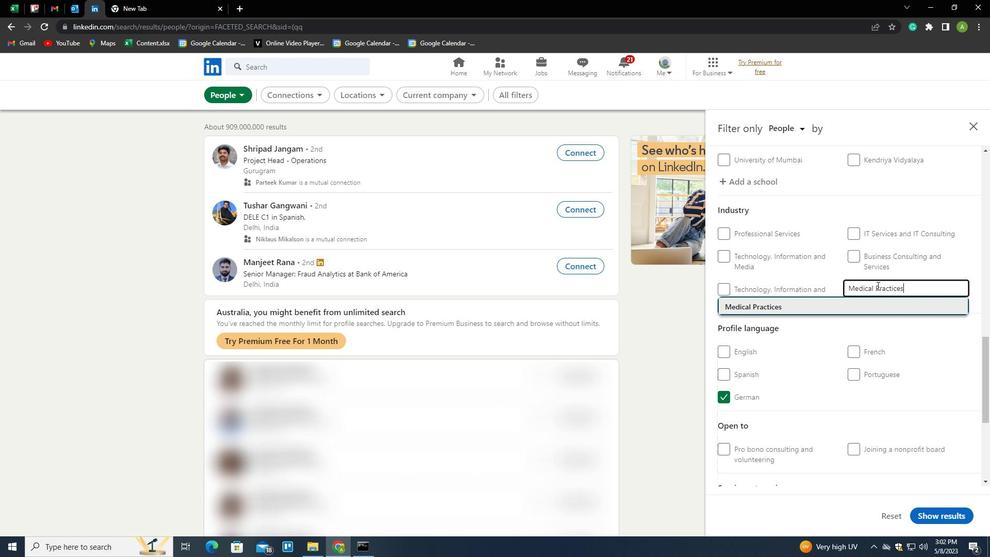 
Action: Mouse scrolled (877, 285) with delta (0, 0)
Screenshot: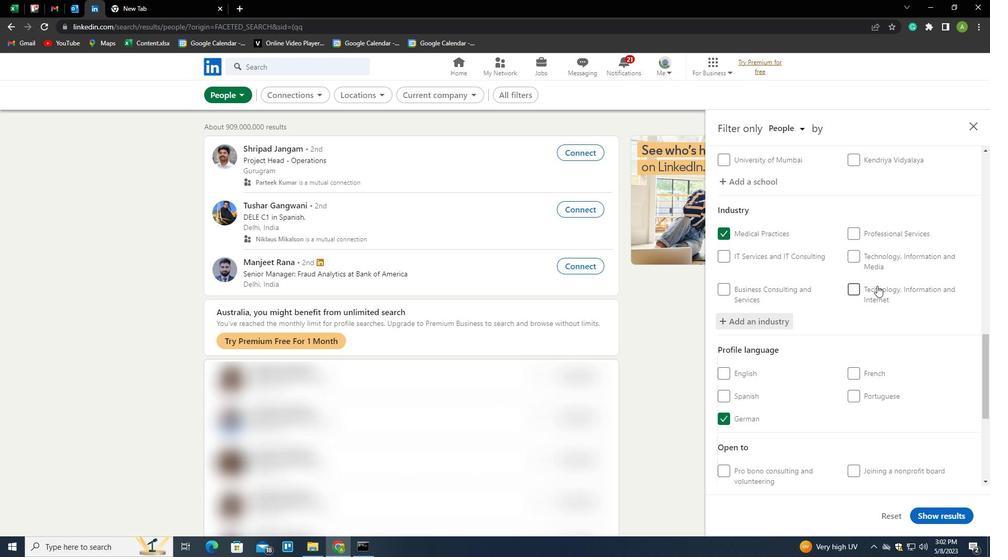 
Action: Mouse scrolled (877, 285) with delta (0, 0)
Screenshot: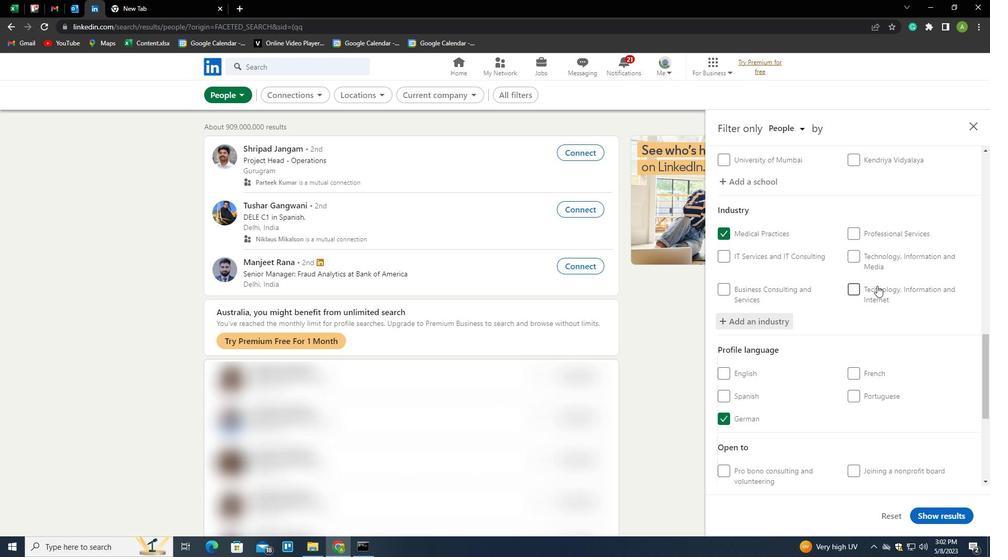 
Action: Mouse scrolled (877, 285) with delta (0, 0)
Screenshot: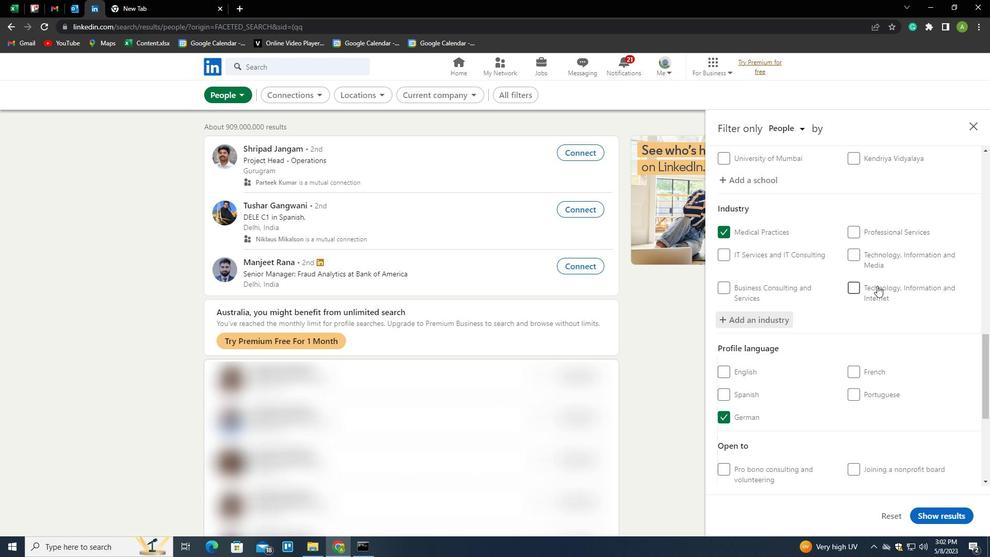 
Action: Mouse scrolled (877, 285) with delta (0, 0)
Screenshot: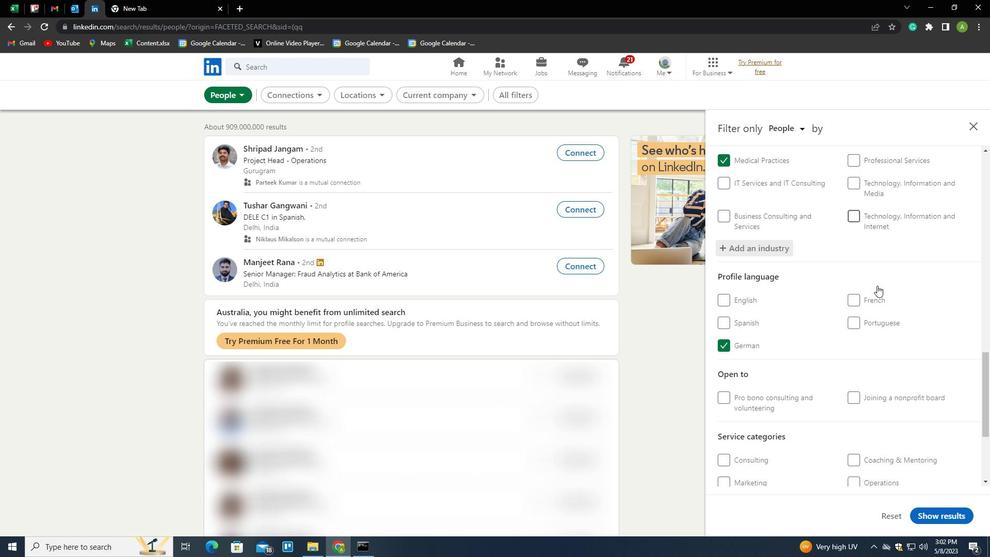
Action: Mouse scrolled (877, 285) with delta (0, 0)
Screenshot: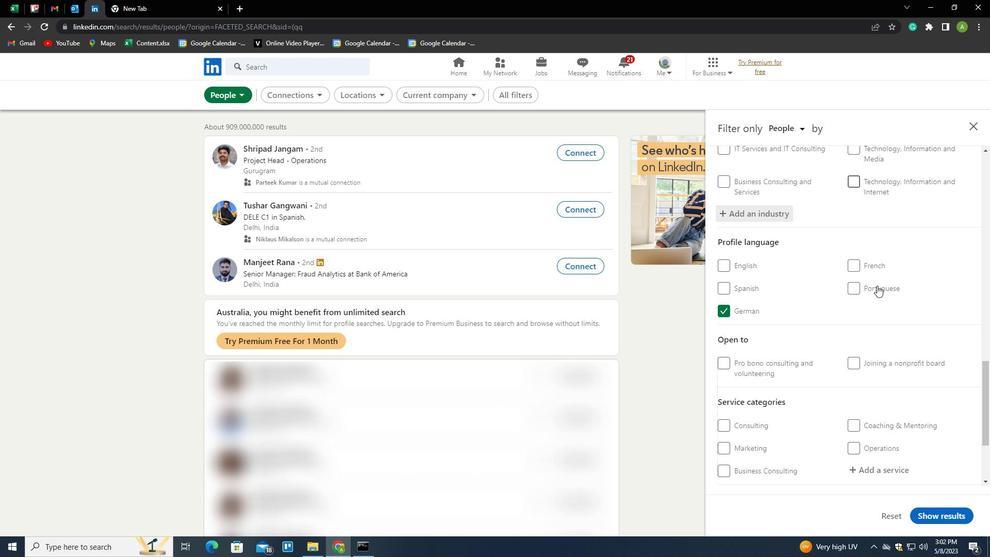 
Action: Mouse scrolled (877, 285) with delta (0, 0)
Screenshot: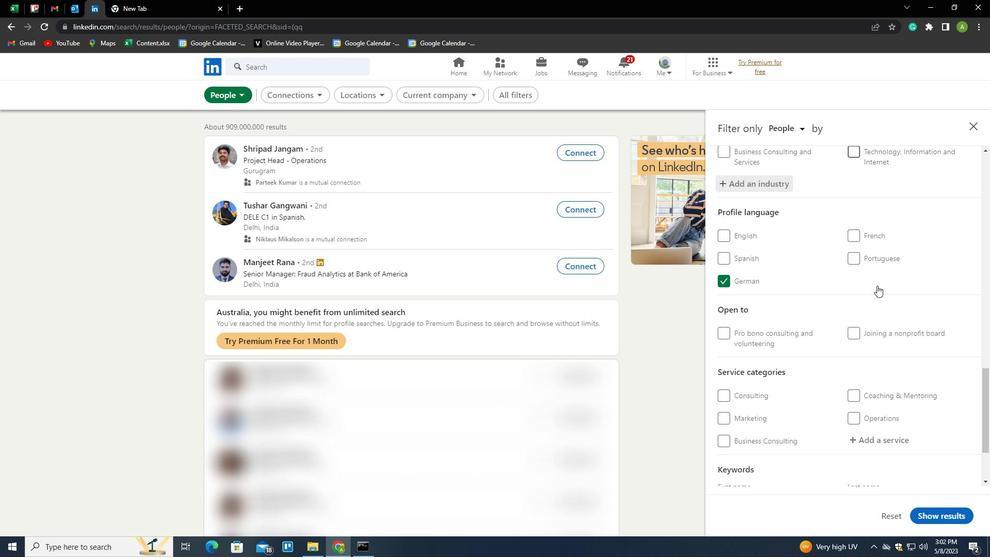 
Action: Mouse scrolled (877, 285) with delta (0, 0)
Screenshot: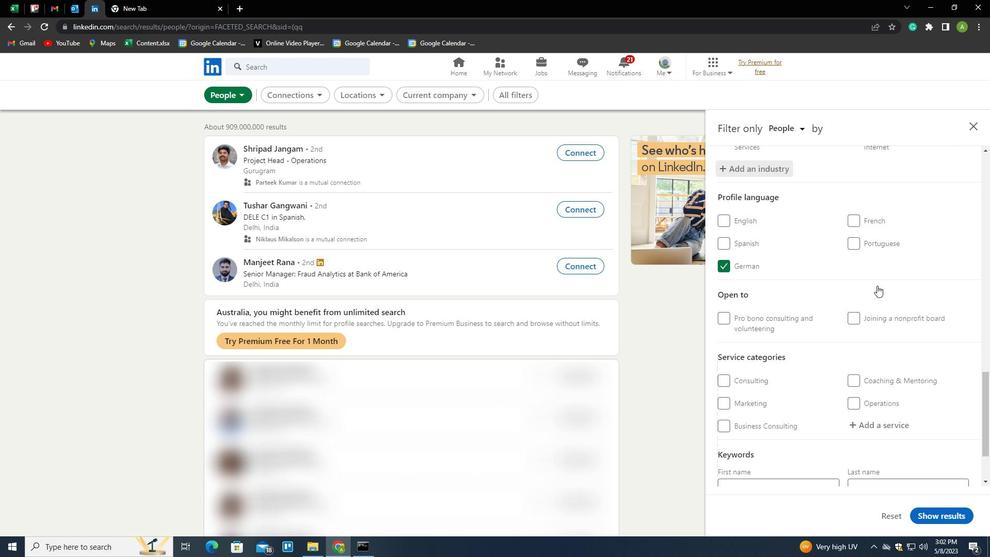 
Action: Mouse scrolled (877, 285) with delta (0, 0)
Screenshot: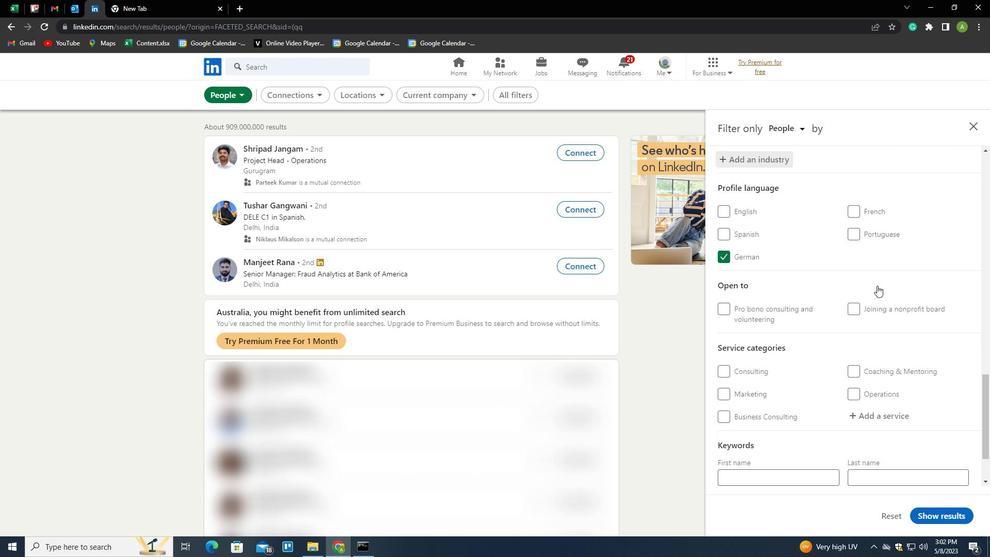 
Action: Mouse moved to (882, 341)
Screenshot: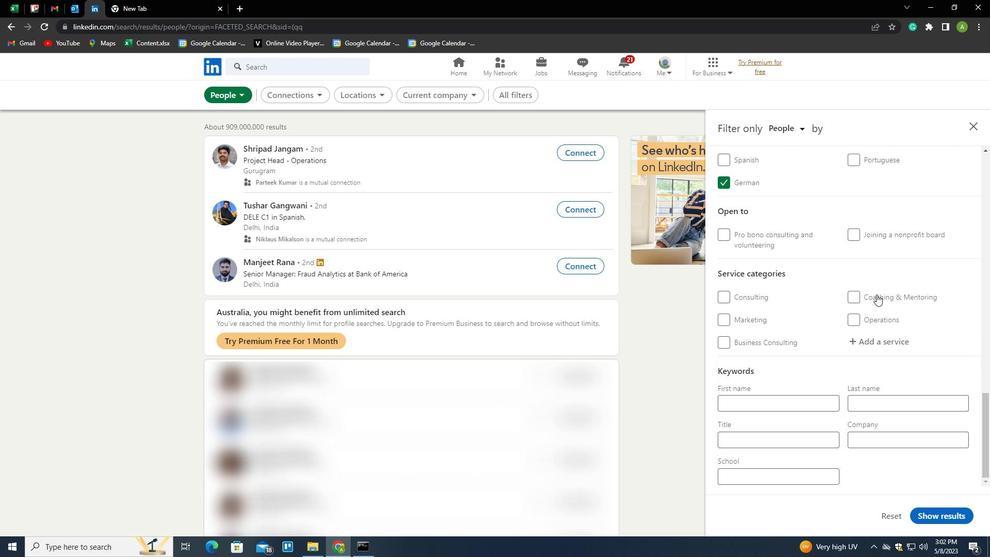 
Action: Mouse pressed left at (882, 341)
Screenshot: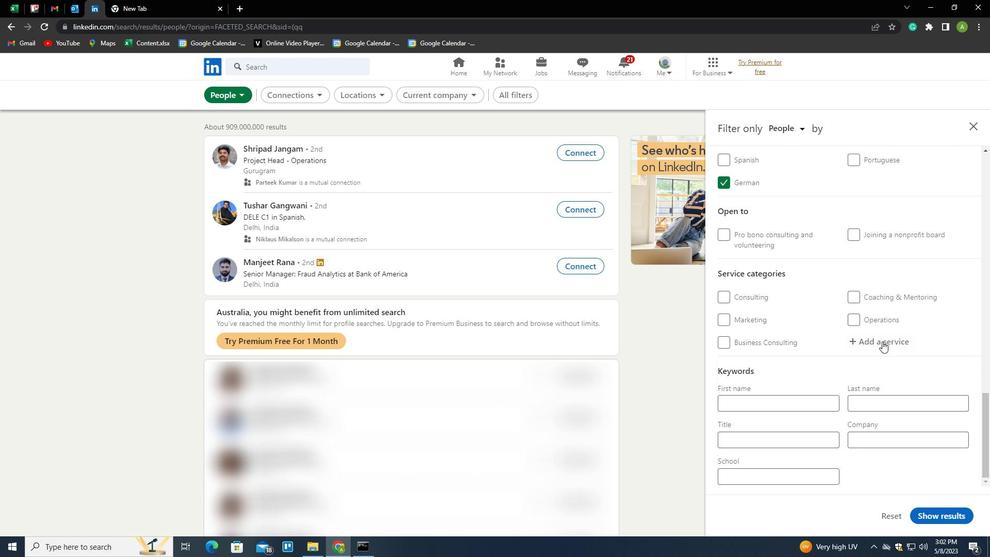 
Action: Key pressed <Key.shift>BANKRUPTCY<Key.space><Key.shift>LAW<Key.down><Key.enter>
Screenshot: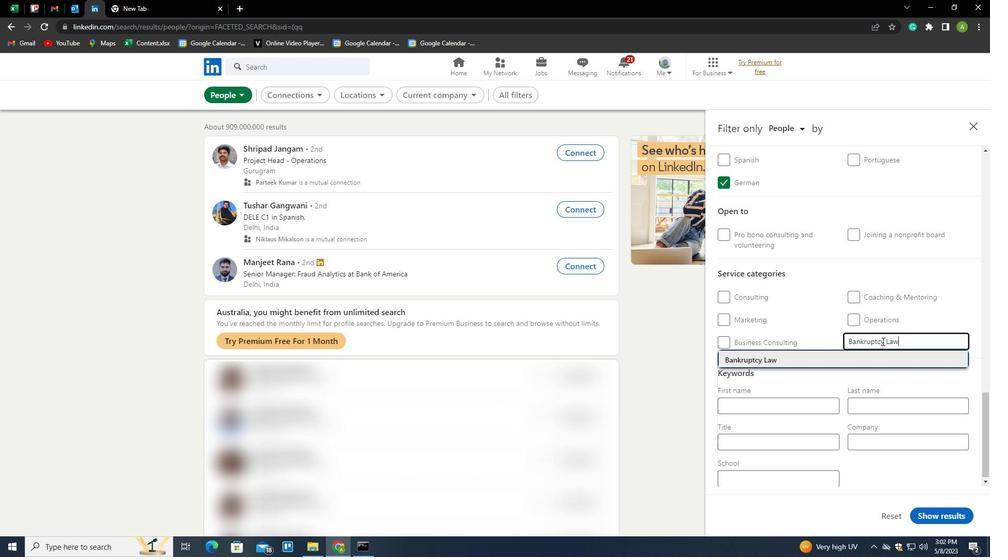 
Action: Mouse scrolled (882, 341) with delta (0, 0)
Screenshot: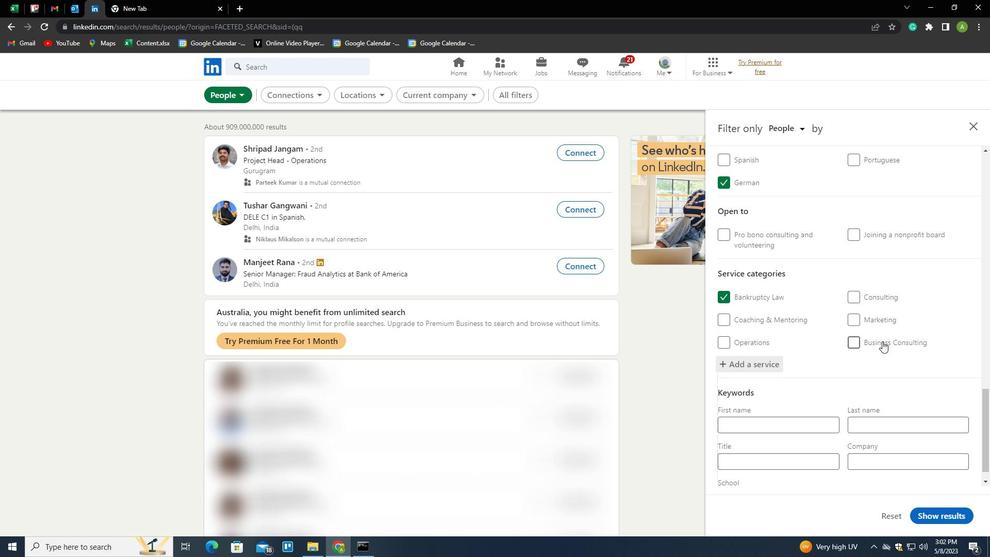 
Action: Mouse scrolled (882, 341) with delta (0, 0)
Screenshot: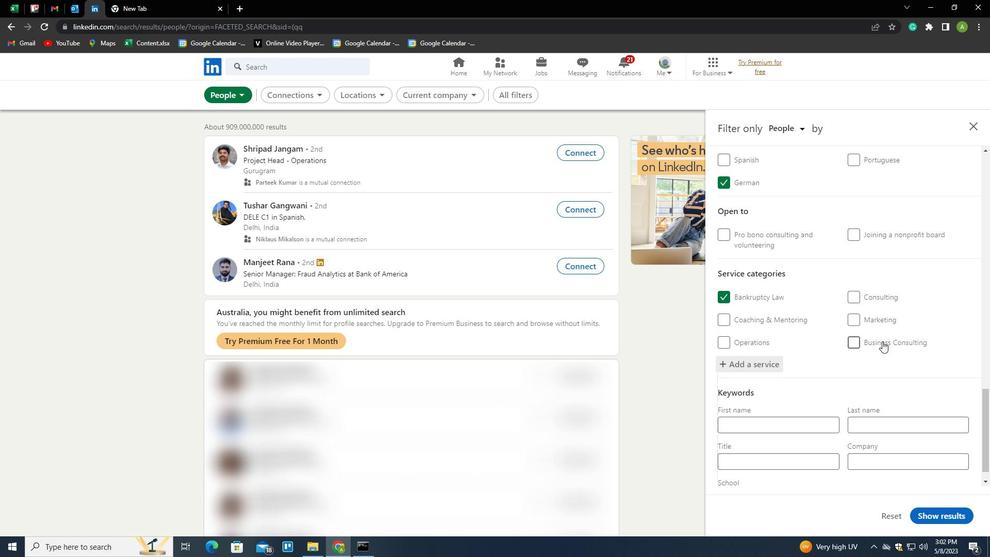 
Action: Mouse scrolled (882, 341) with delta (0, 0)
Screenshot: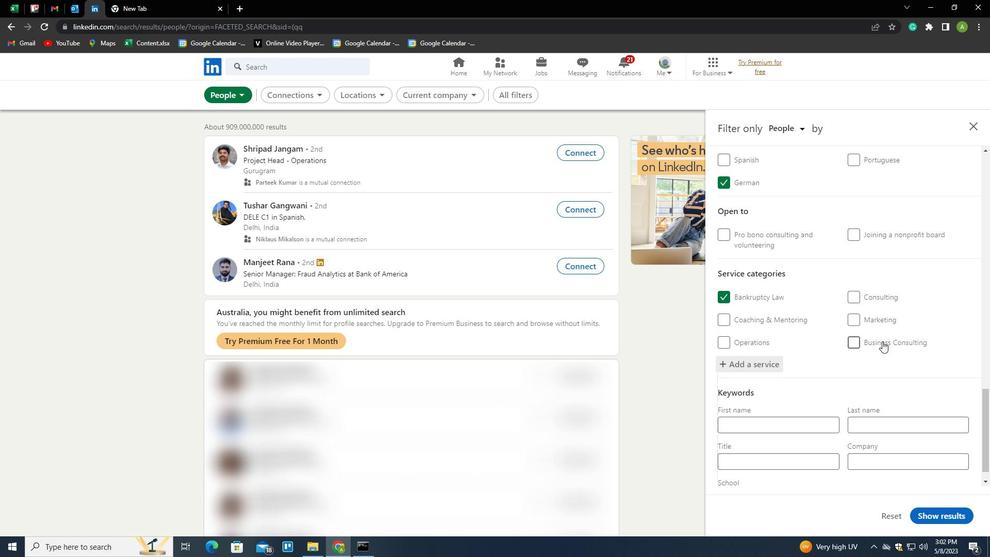 
Action: Mouse scrolled (882, 341) with delta (0, 0)
Screenshot: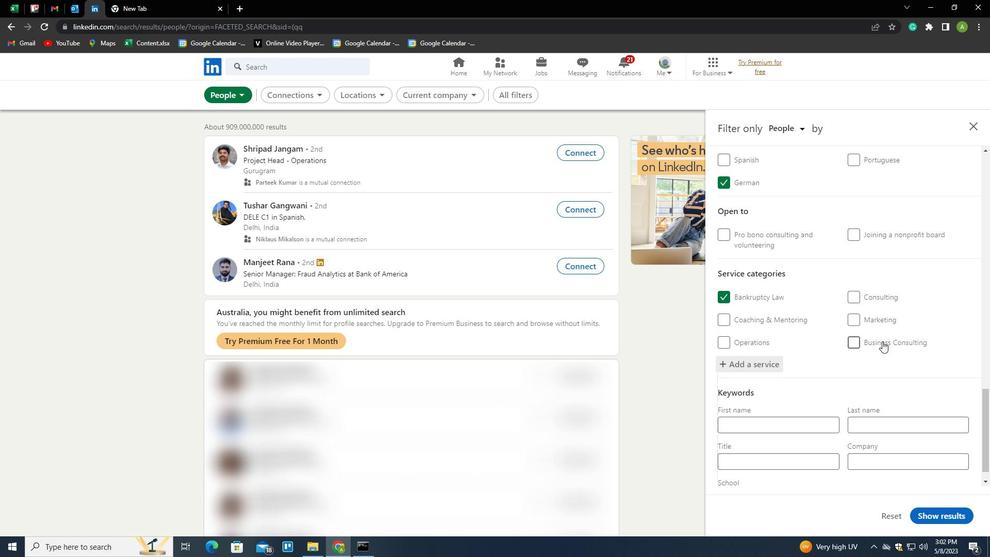 
Action: Mouse moved to (807, 437)
Screenshot: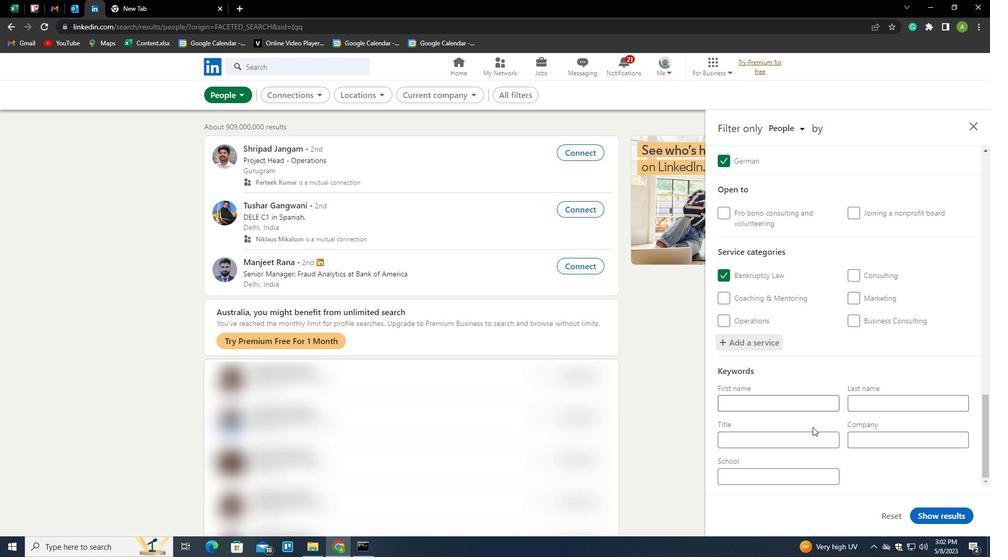 
Action: Mouse pressed left at (807, 437)
Screenshot: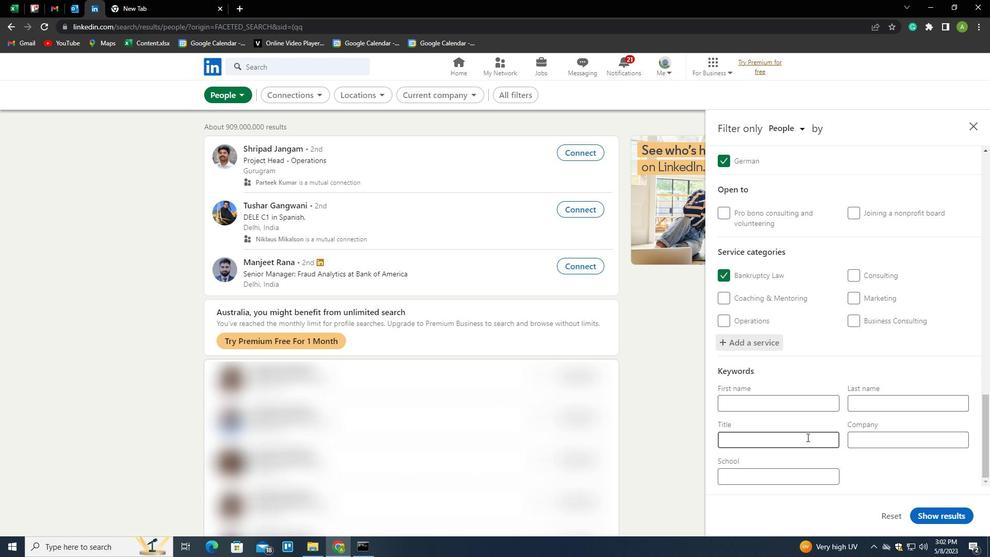 
Action: Key pressed <Key.shift>OPERATIONS<Key.space><Key.shift>ANAY<Key.backspace>LYST
Screenshot: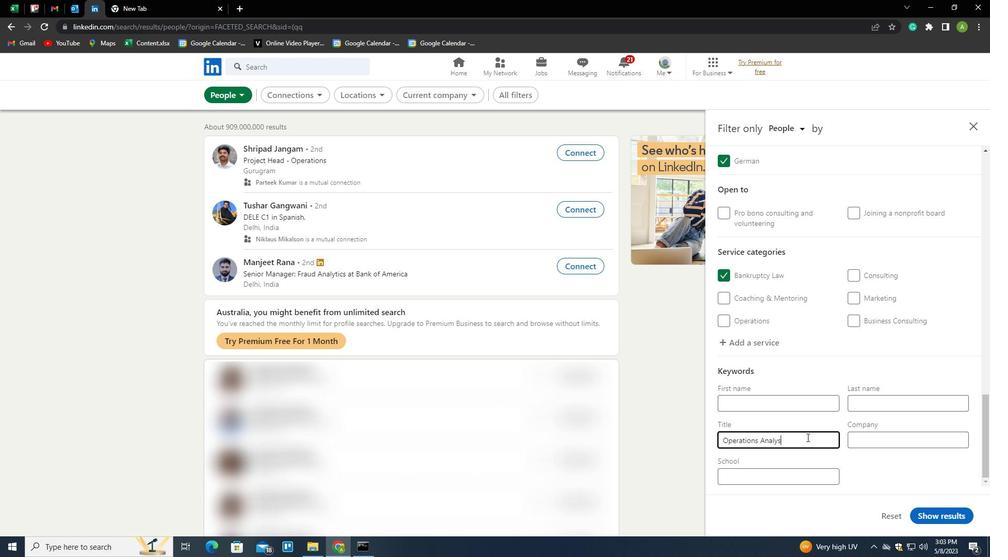 
Action: Mouse moved to (888, 475)
Screenshot: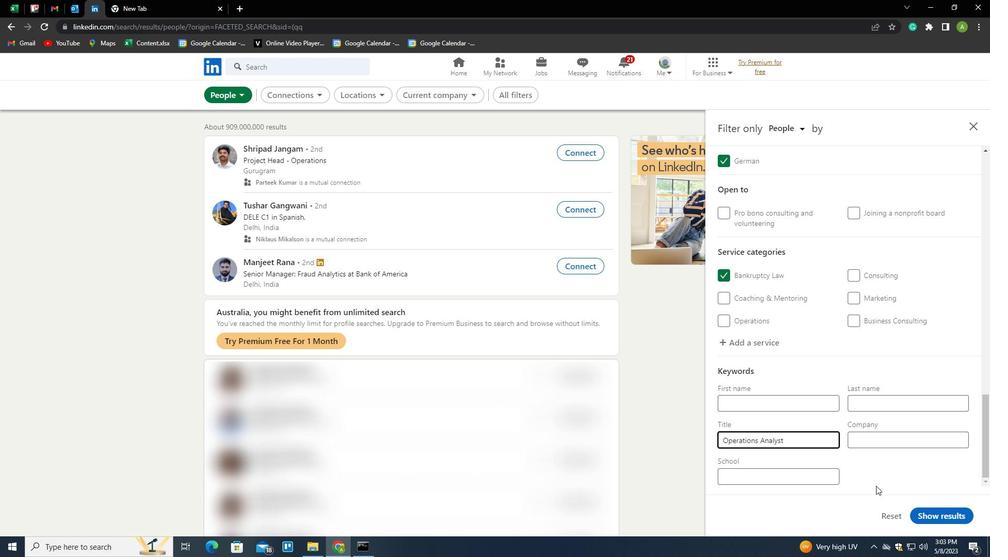 
Action: Mouse pressed left at (888, 475)
Screenshot: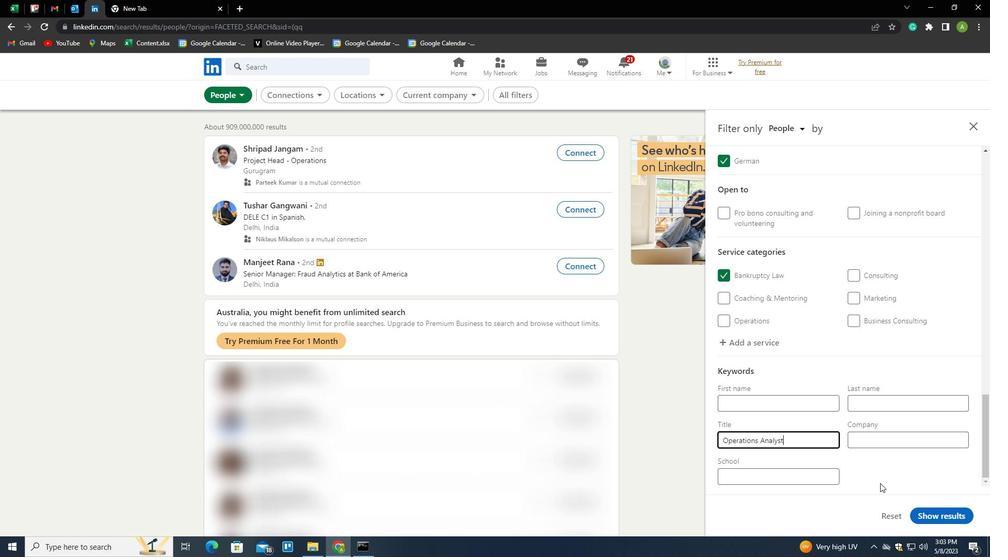 
Action: Mouse moved to (932, 517)
Screenshot: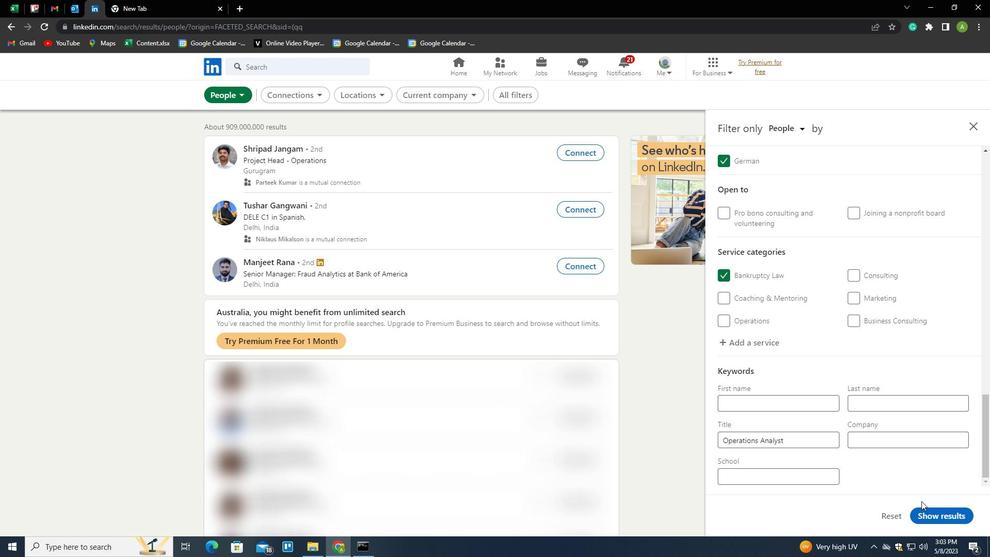 
Action: Mouse pressed left at (932, 517)
Screenshot: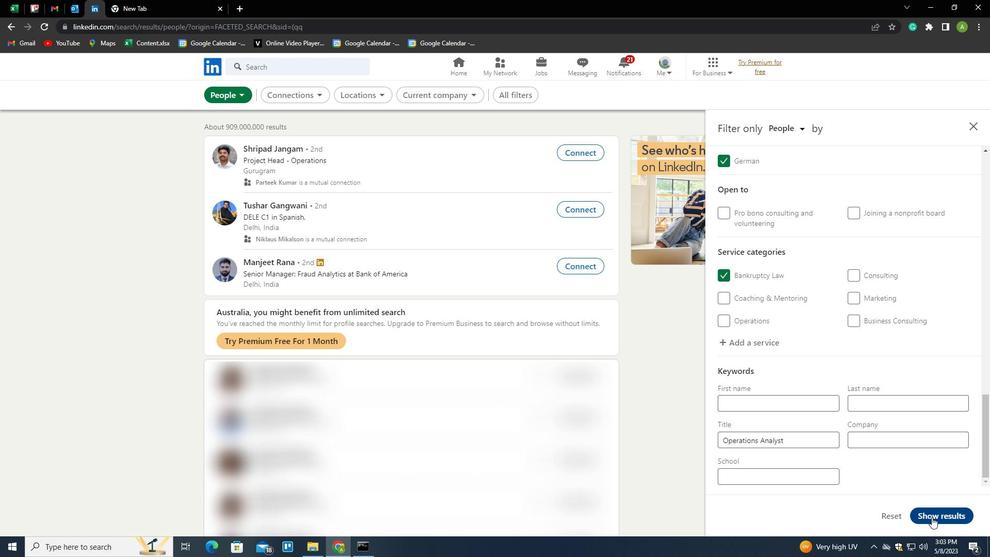
